 Task: Find connections with filter location Vinhedo with filter topic #Indiawith filter profile language French with filter current company Safexpress Private Limited with filter school Vikram University with filter industry Banking with filter service category Labor and Employment Law with filter keywords title Administrative Analyst
Action: Mouse moved to (593, 106)
Screenshot: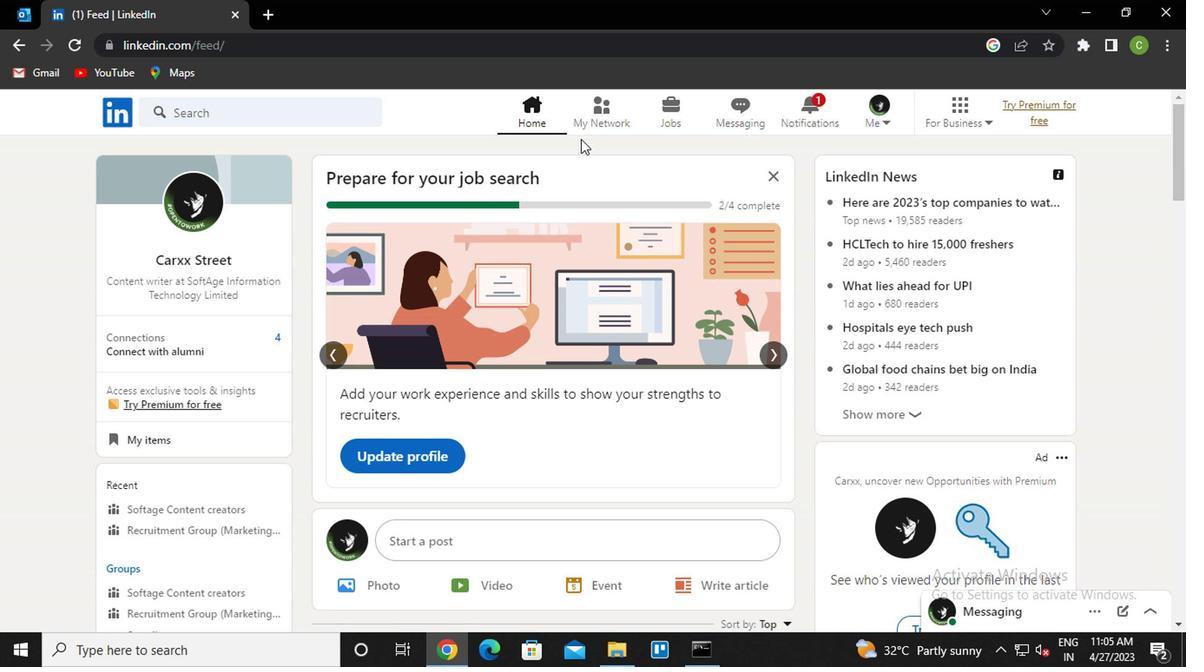 
Action: Mouse pressed left at (593, 106)
Screenshot: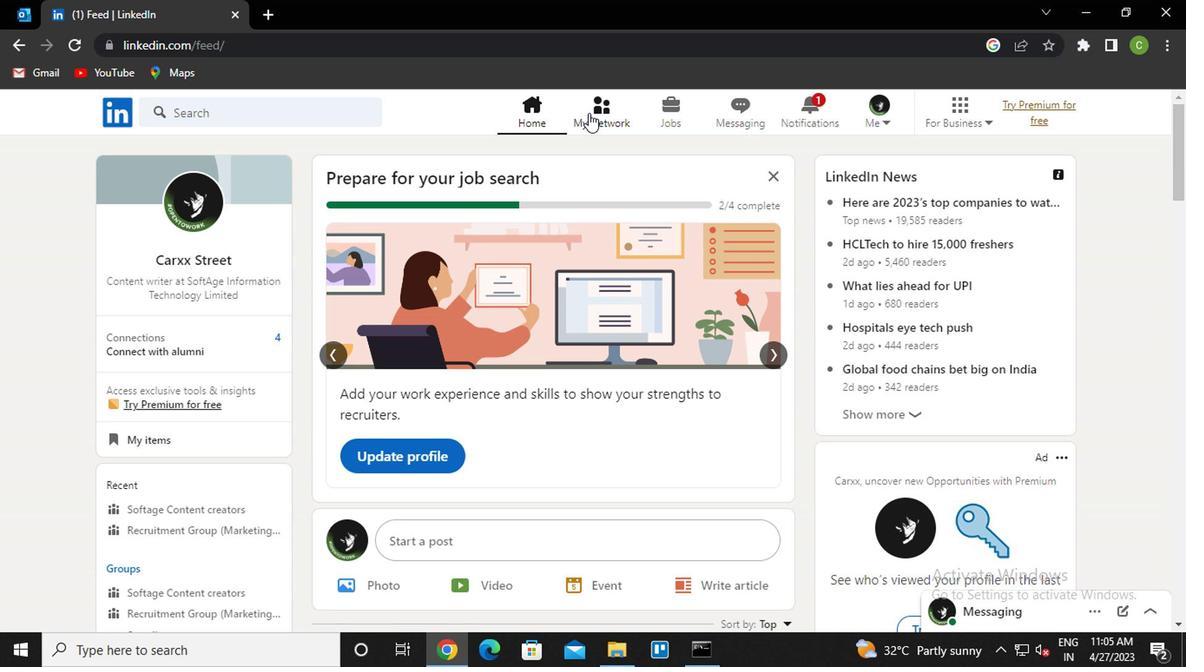
Action: Mouse moved to (284, 227)
Screenshot: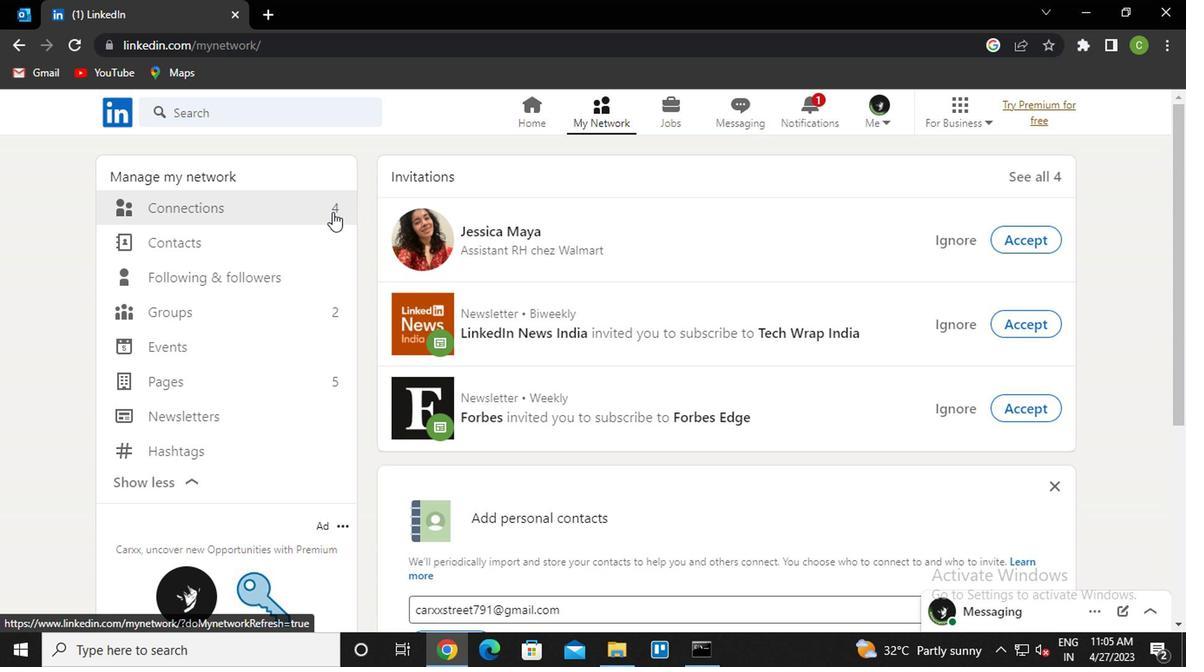 
Action: Mouse pressed left at (284, 227)
Screenshot: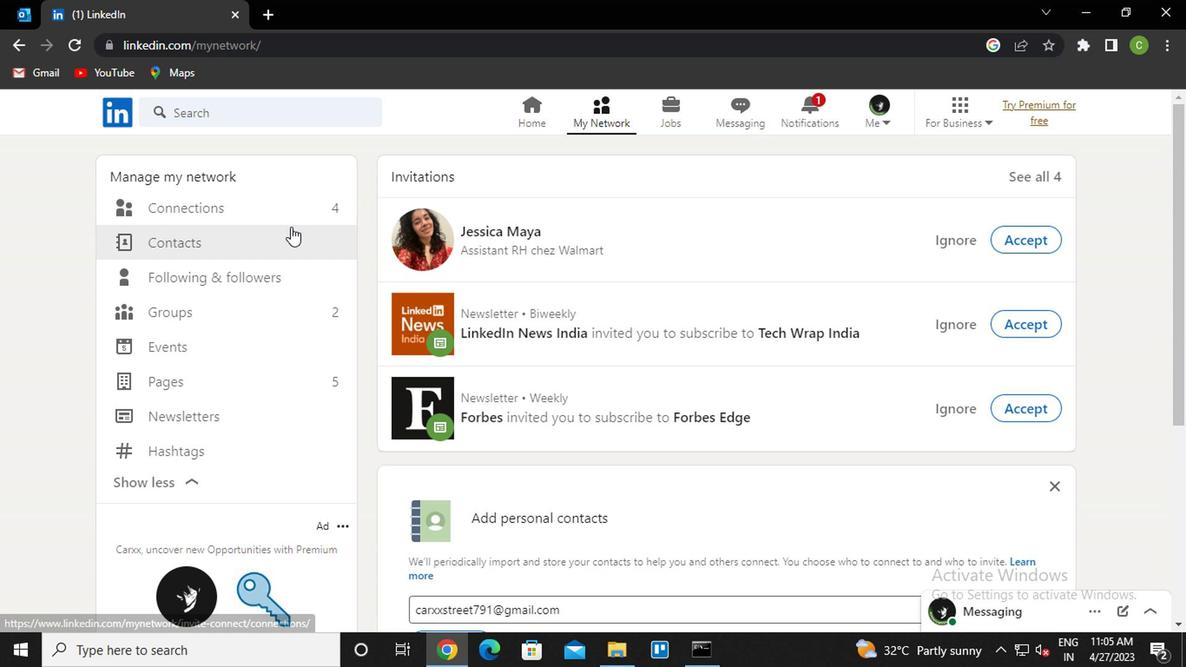 
Action: Mouse moved to (286, 220)
Screenshot: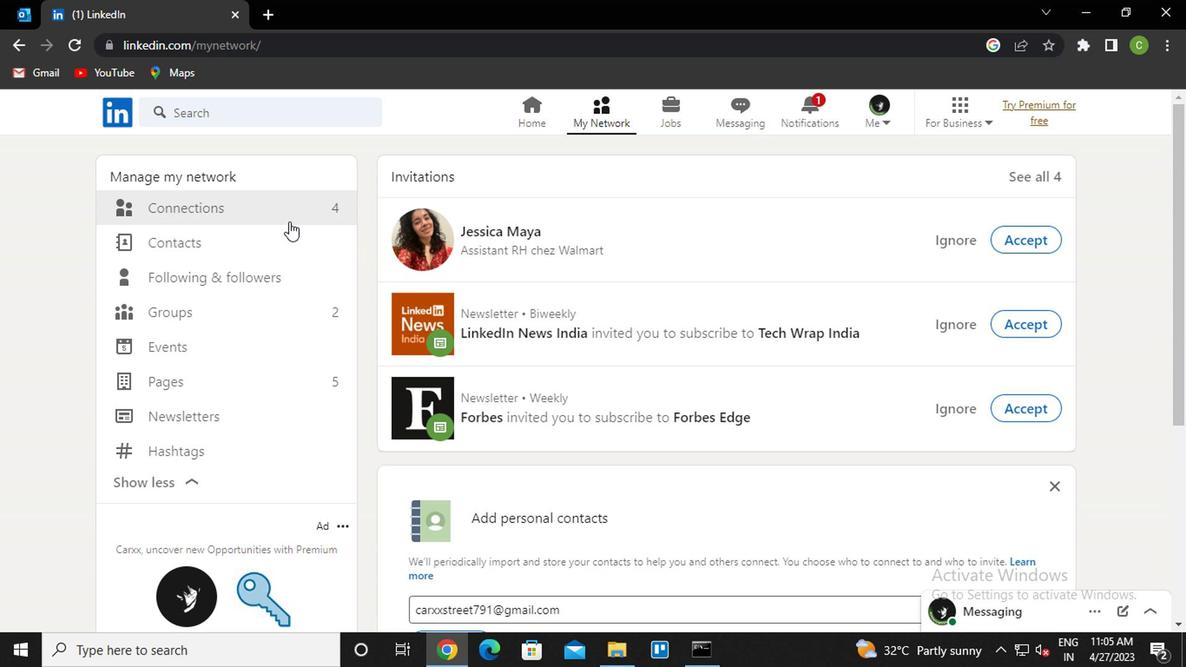 
Action: Mouse pressed left at (286, 220)
Screenshot: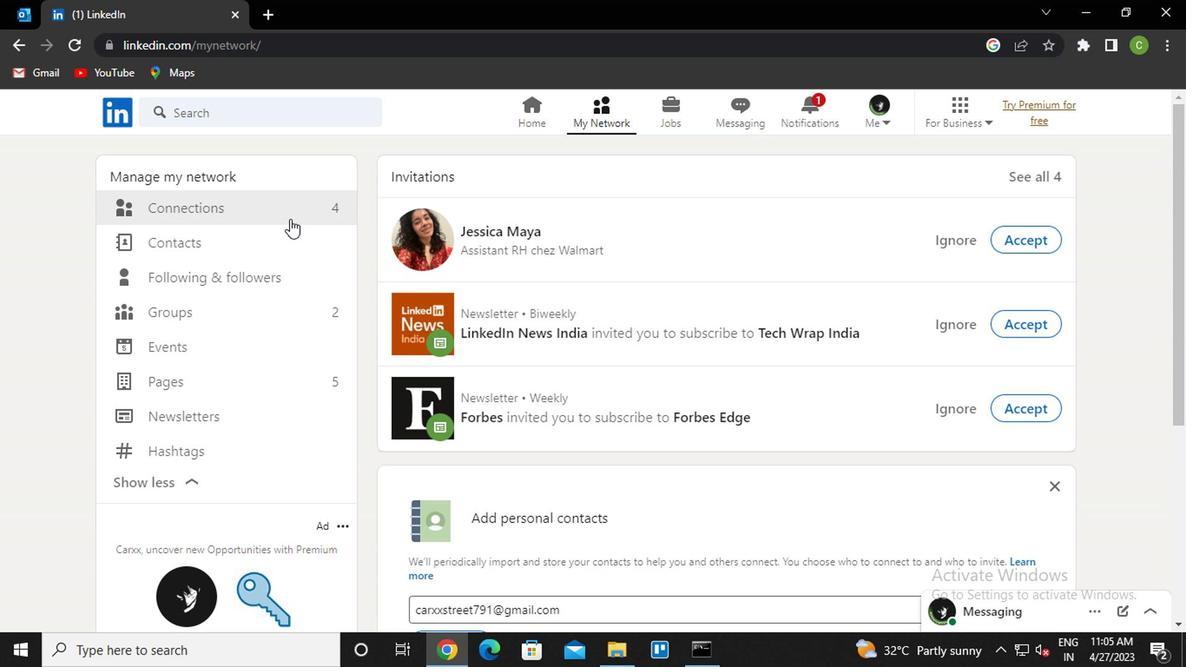
Action: Mouse pressed left at (286, 220)
Screenshot: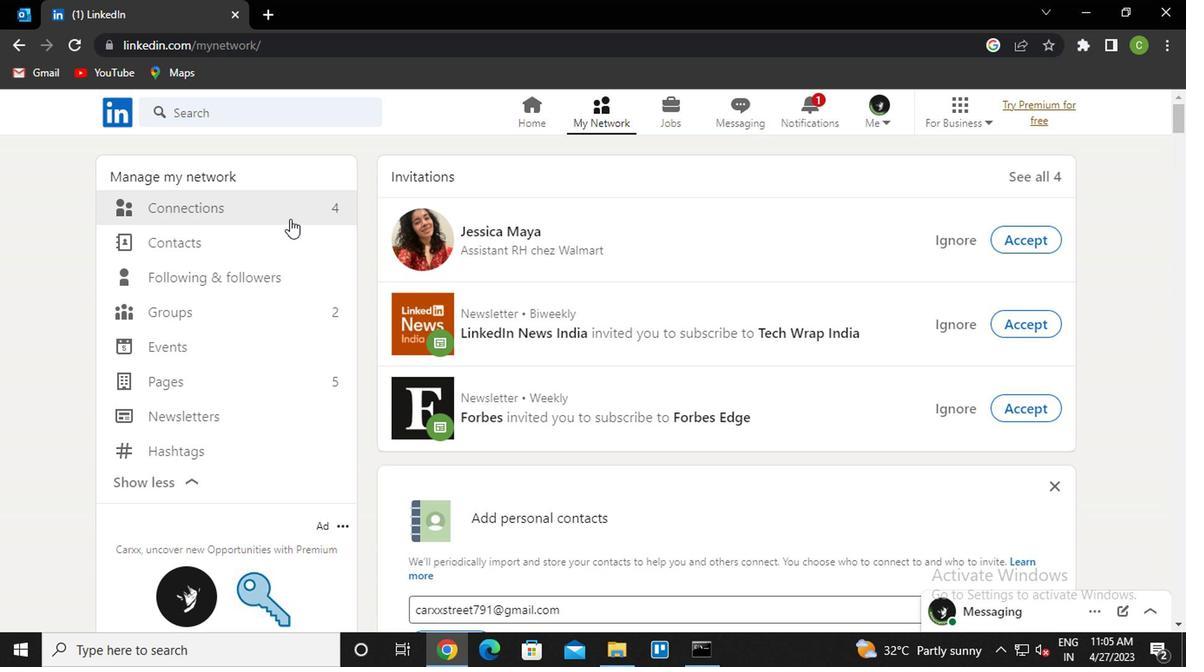
Action: Mouse moved to (281, 216)
Screenshot: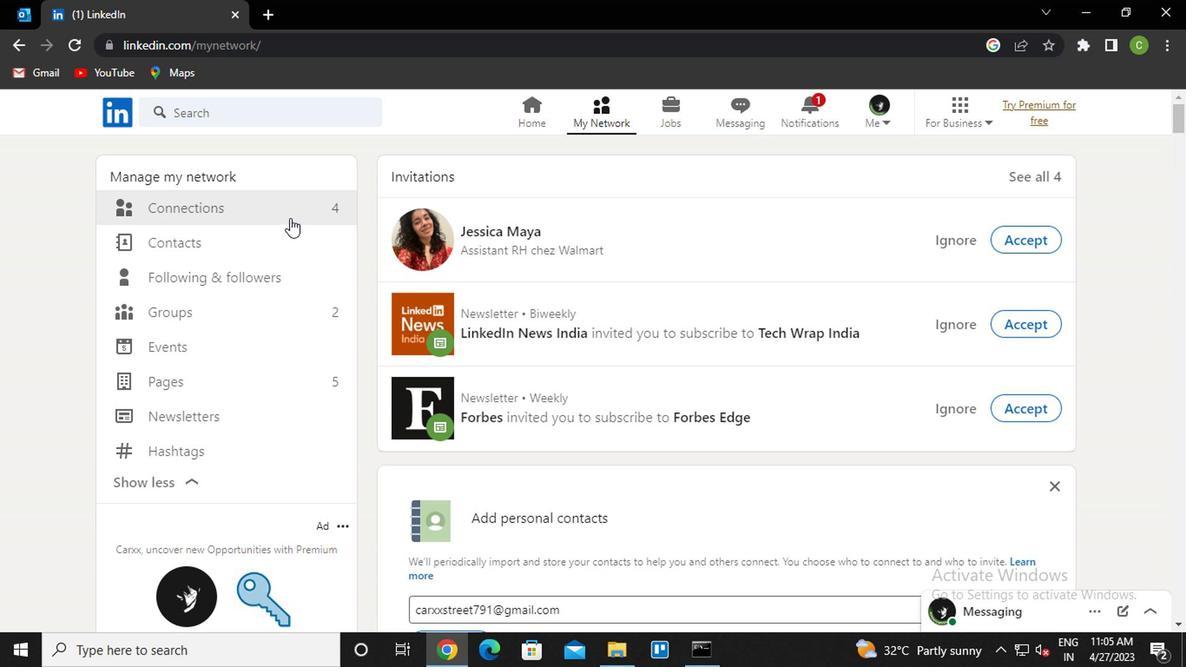 
Action: Mouse pressed left at (281, 216)
Screenshot: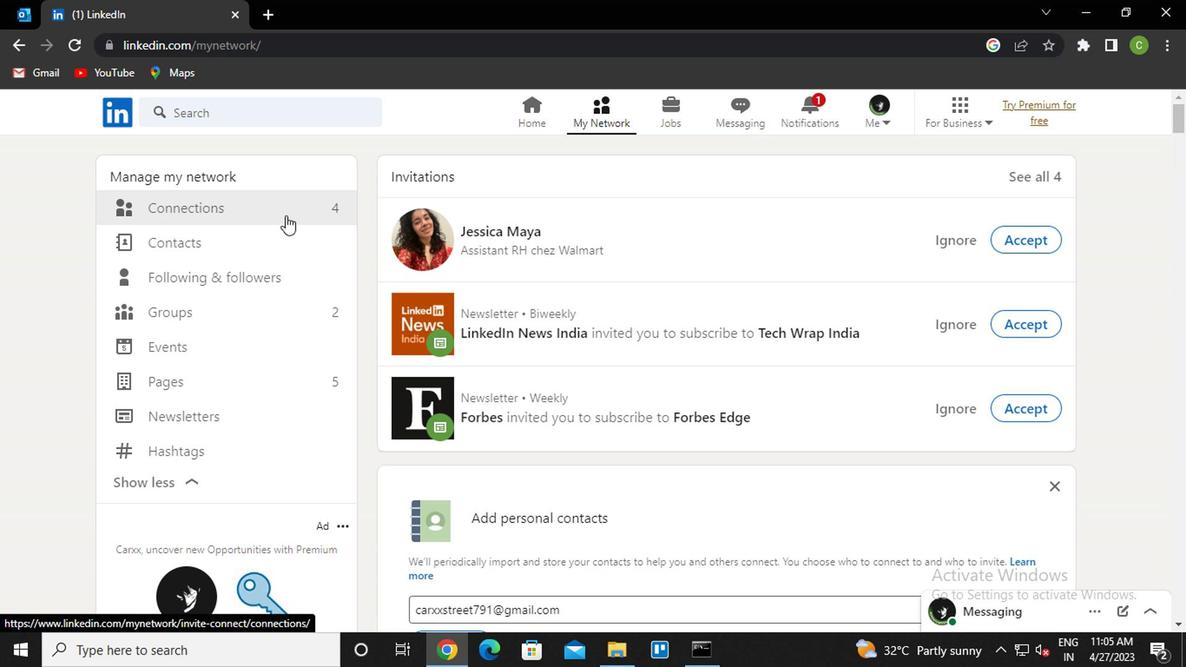 
Action: Mouse moved to (740, 210)
Screenshot: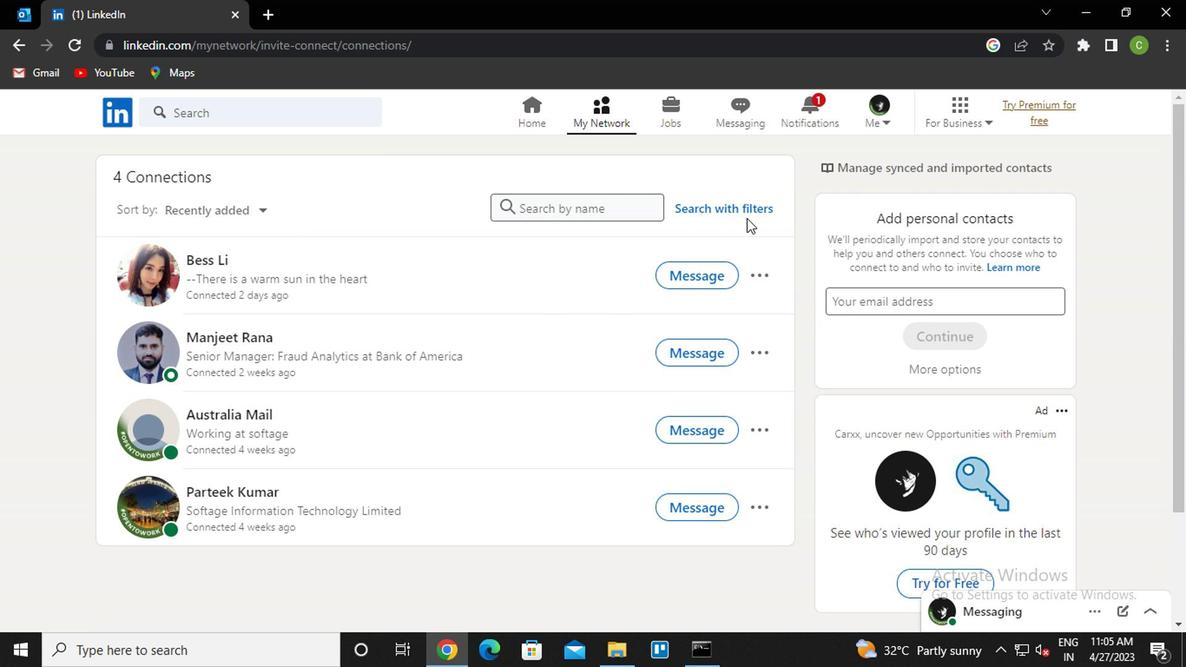 
Action: Mouse pressed left at (740, 210)
Screenshot: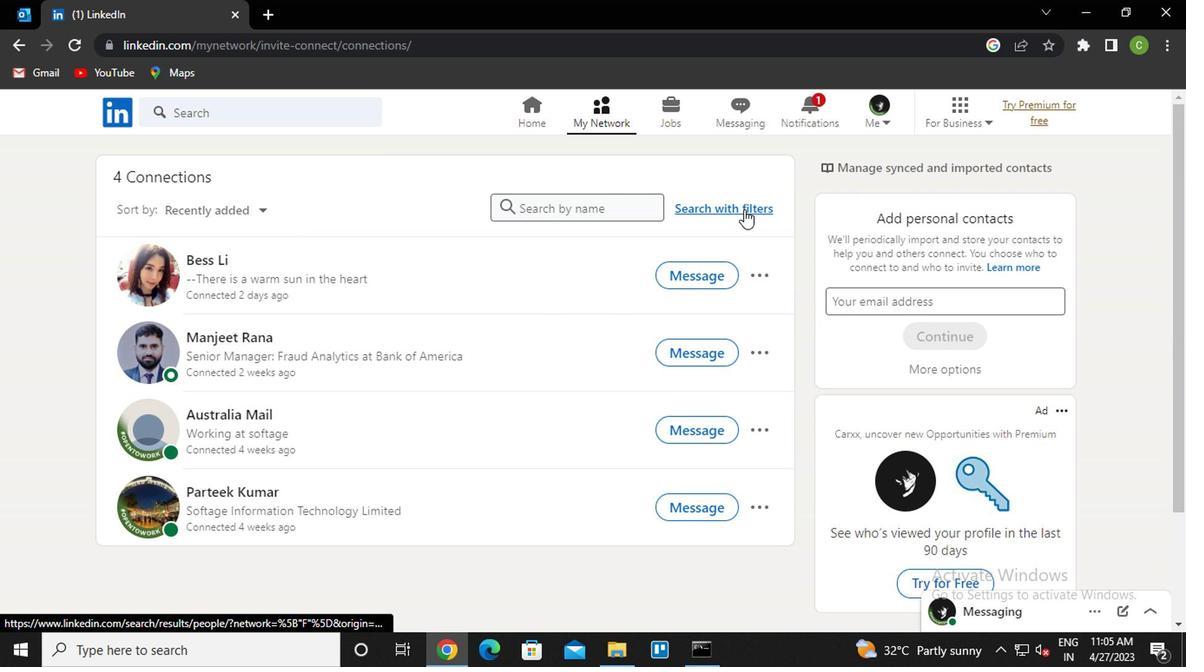 
Action: Mouse moved to (652, 164)
Screenshot: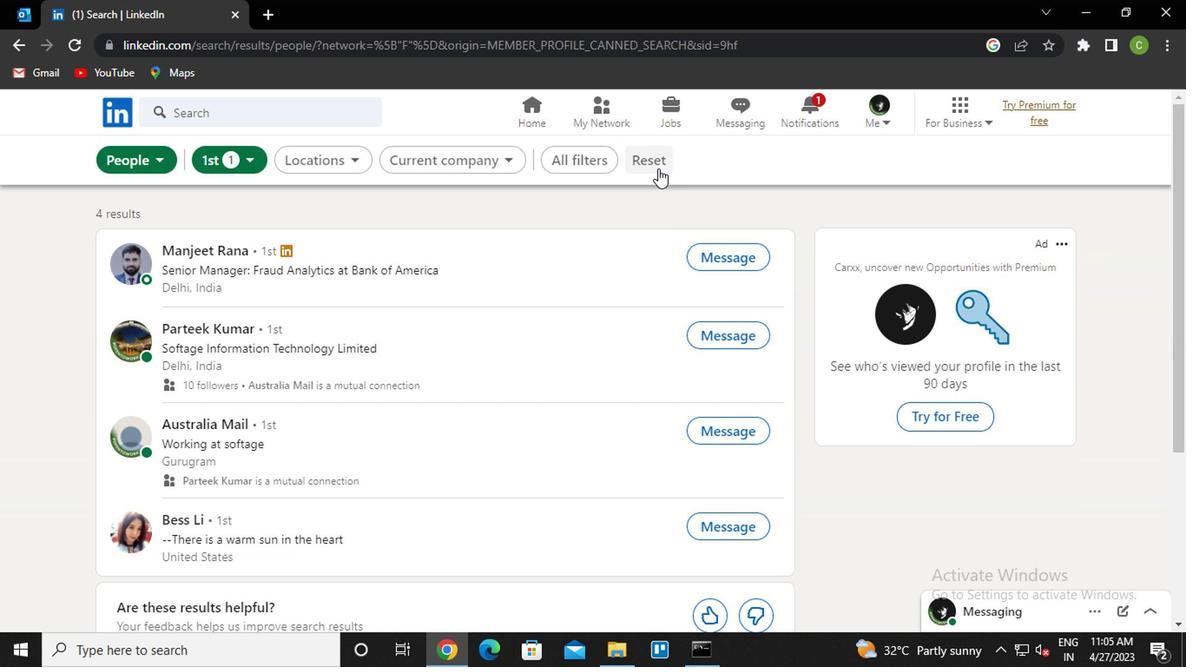 
Action: Mouse pressed left at (652, 164)
Screenshot: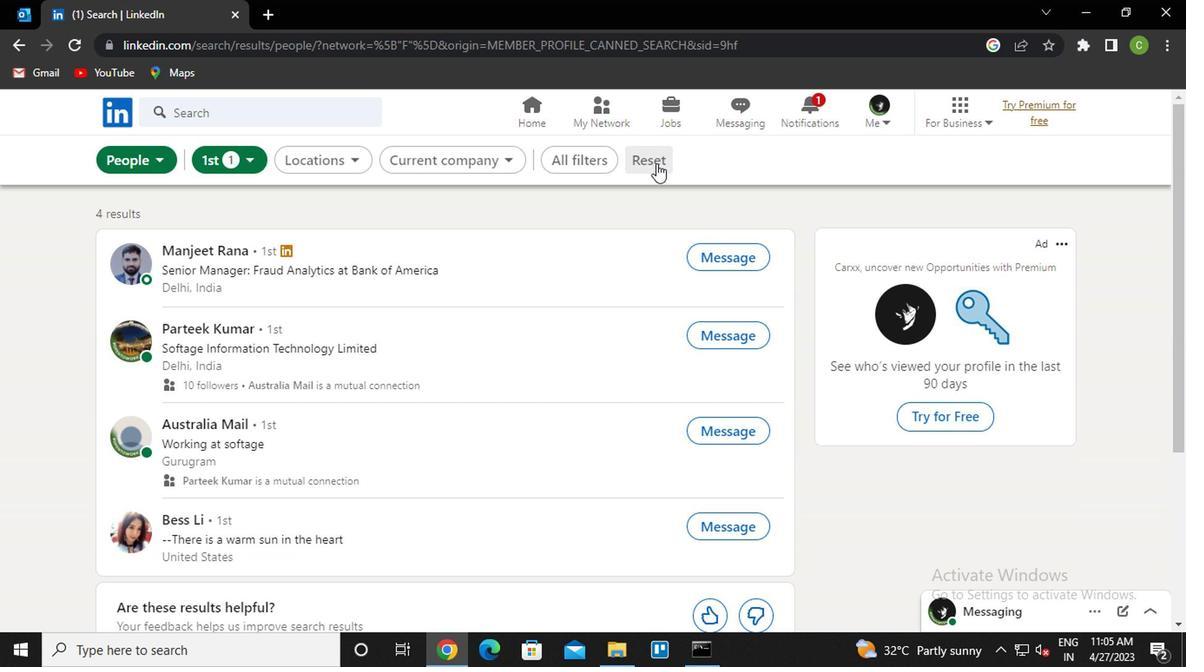 
Action: Mouse moved to (622, 164)
Screenshot: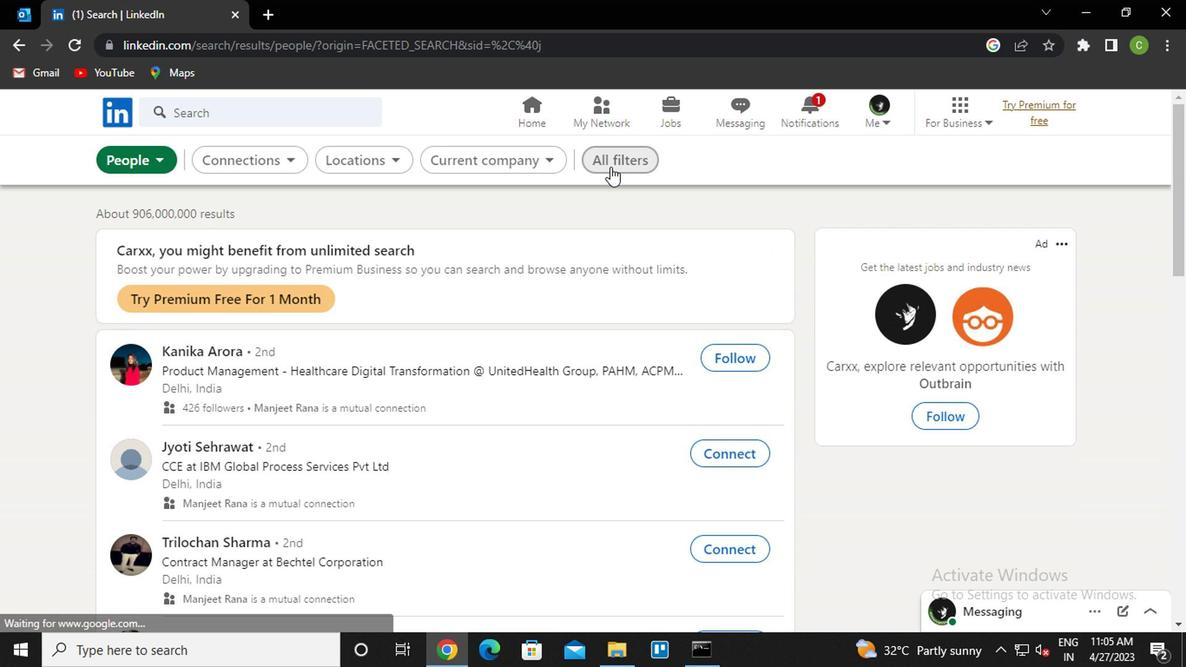 
Action: Mouse pressed left at (622, 164)
Screenshot: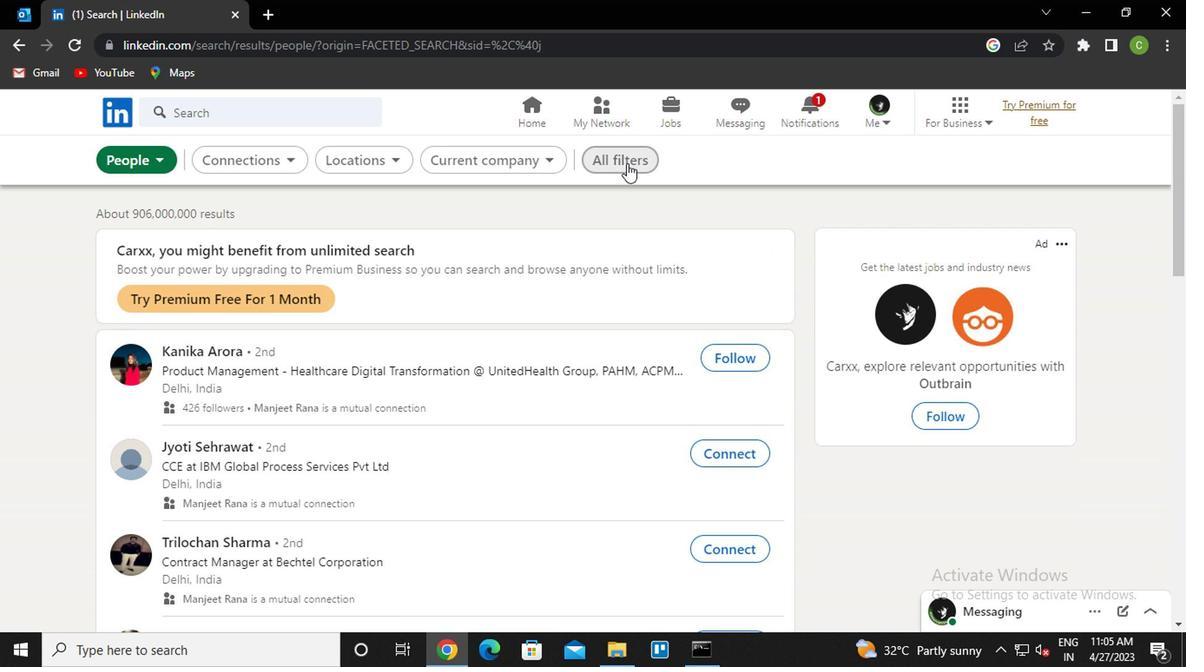 
Action: Mouse moved to (944, 393)
Screenshot: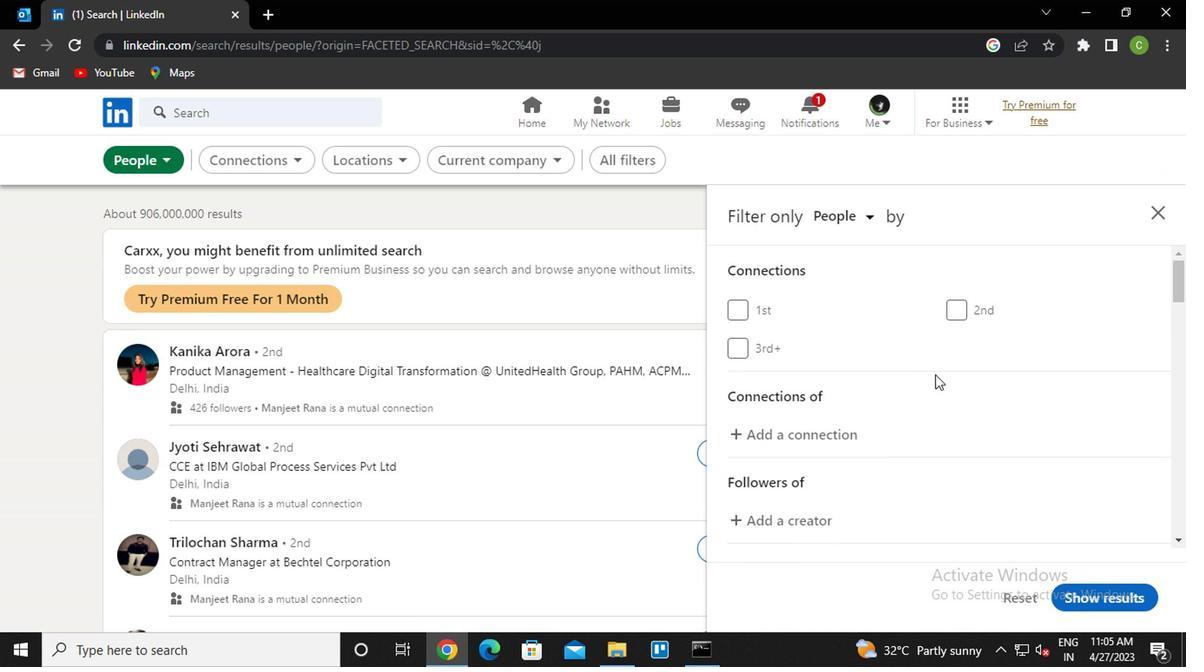 
Action: Mouse scrolled (944, 392) with delta (0, -1)
Screenshot: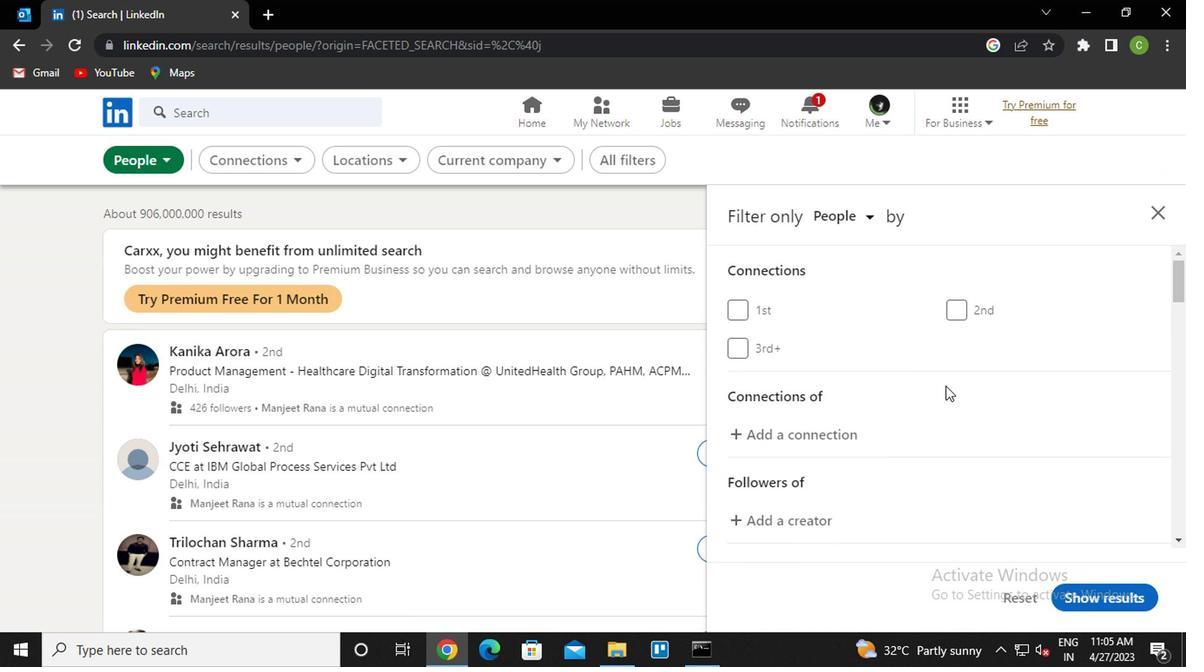 
Action: Mouse moved to (944, 396)
Screenshot: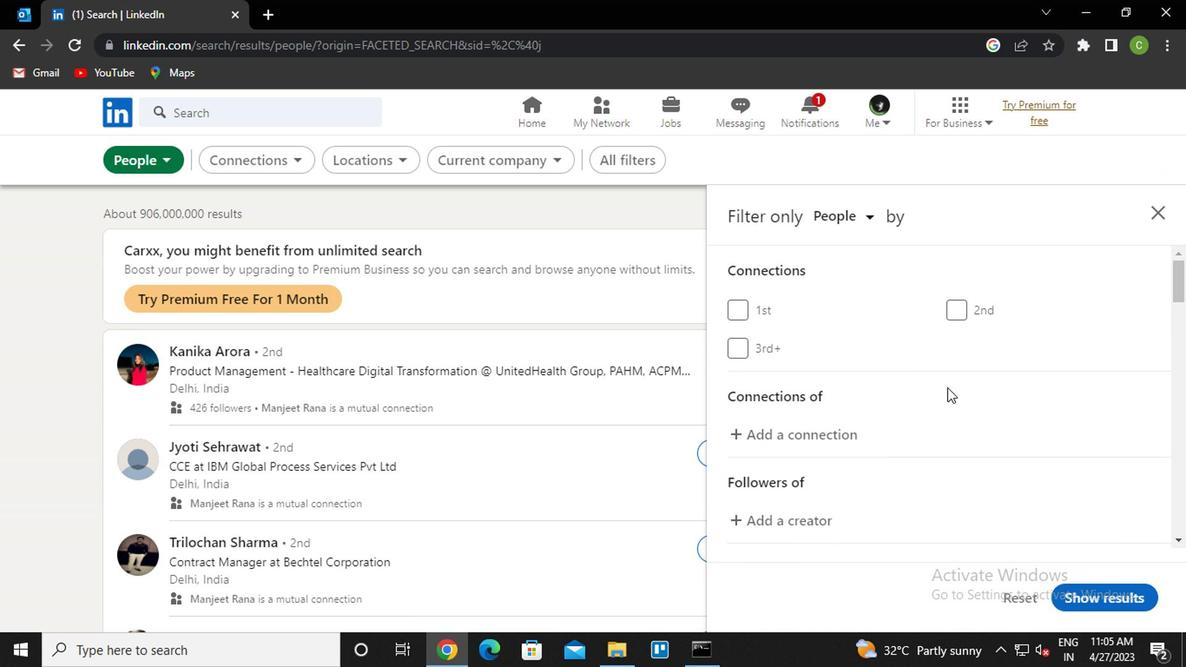 
Action: Mouse scrolled (944, 396) with delta (0, 0)
Screenshot: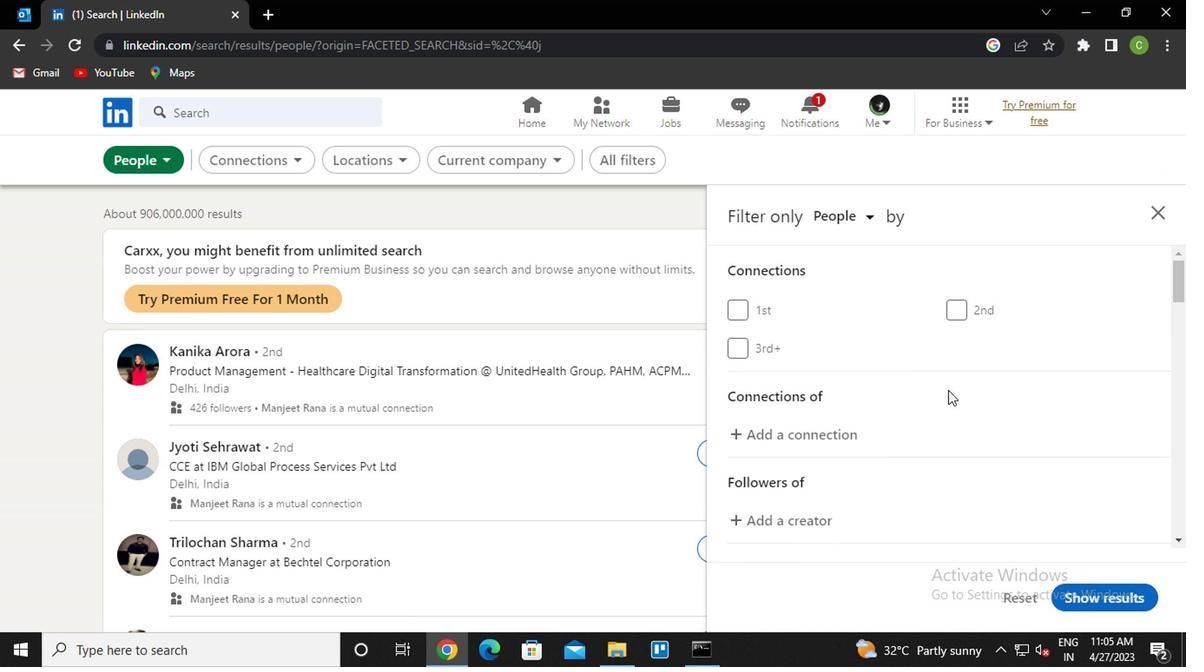 
Action: Mouse scrolled (944, 396) with delta (0, 0)
Screenshot: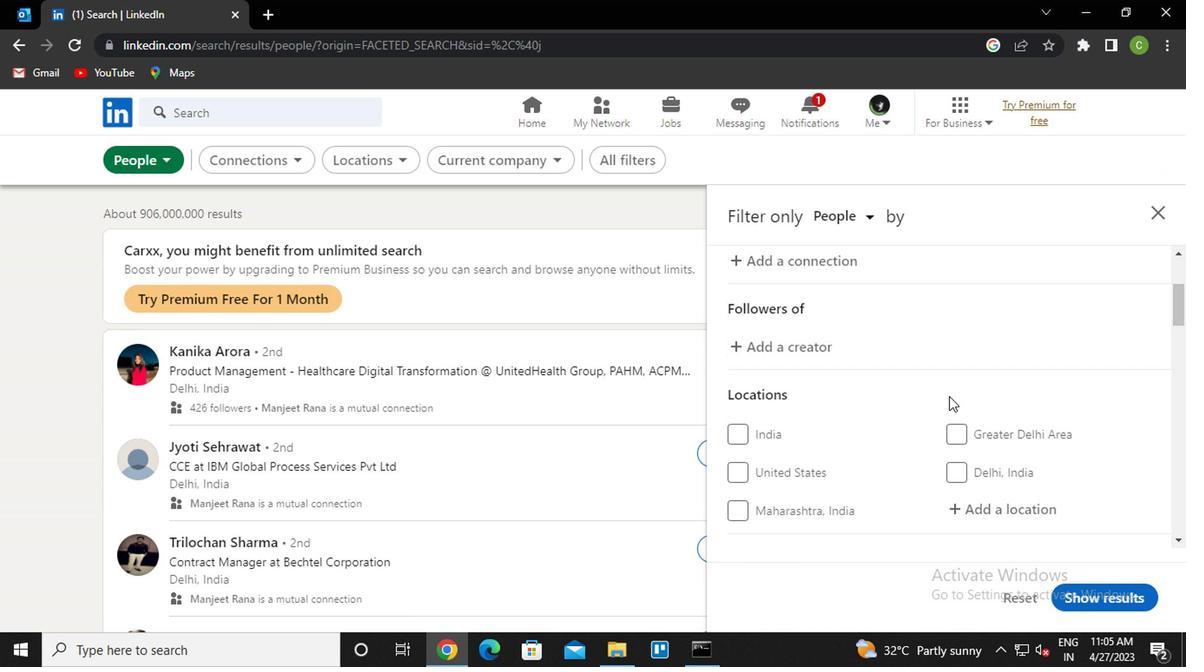 
Action: Mouse moved to (1018, 432)
Screenshot: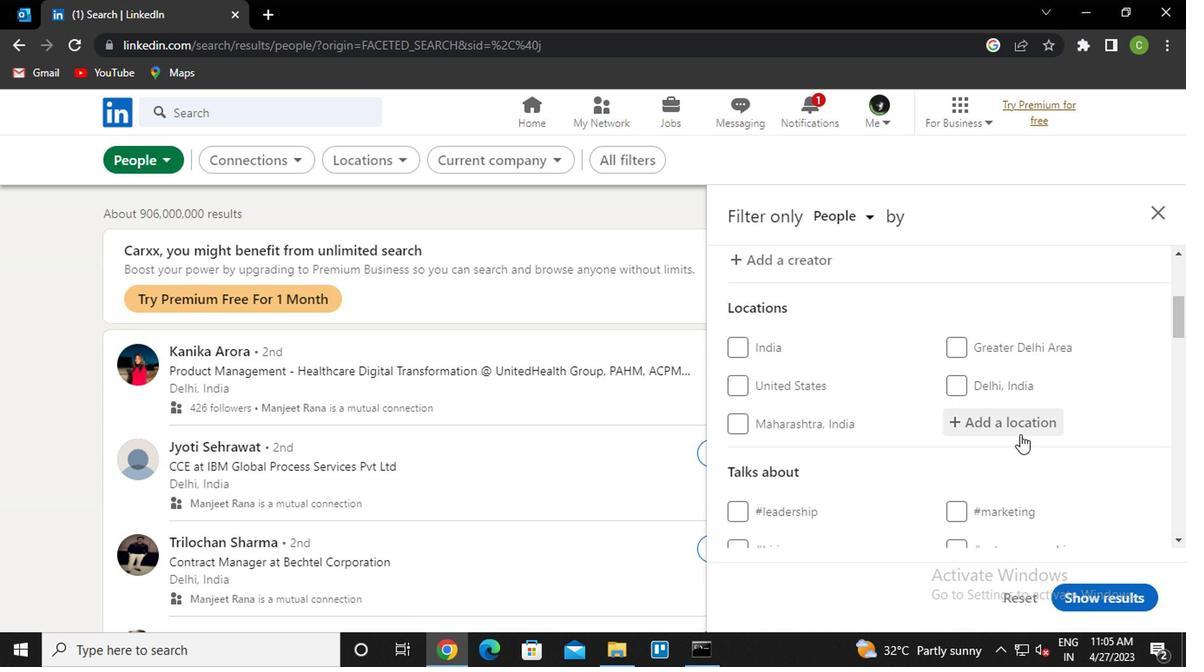 
Action: Mouse pressed left at (1018, 432)
Screenshot: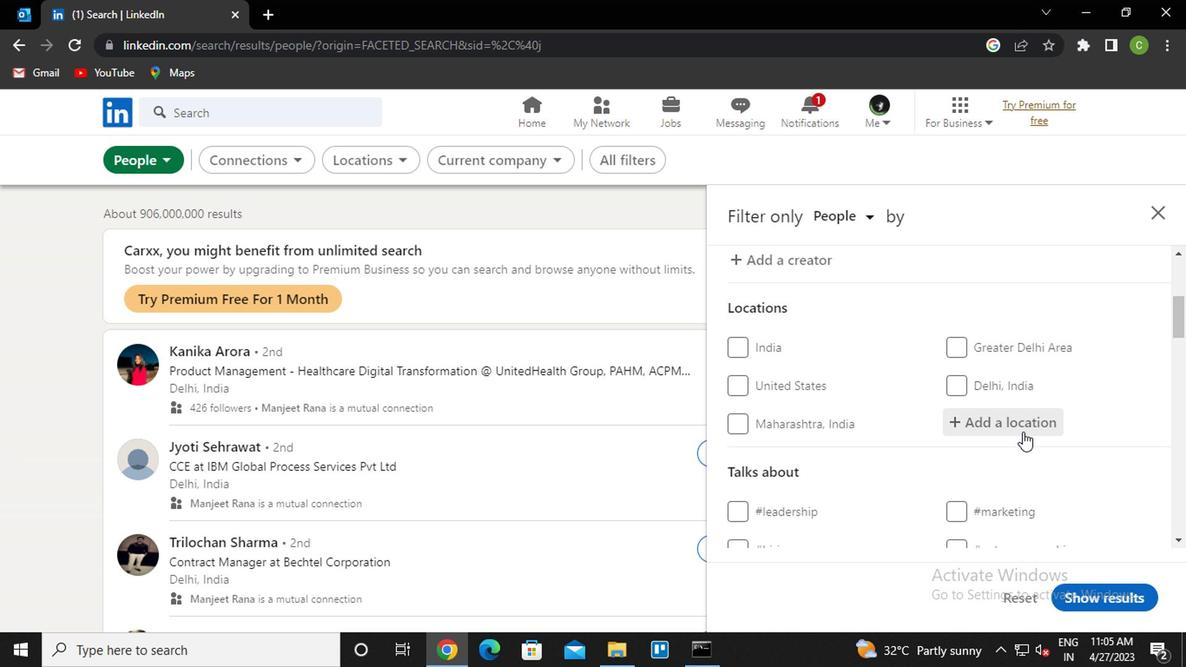 
Action: Key pressed <Key.caps_lock>v<Key.caps_lock>inhedo<Key.down><Key.enter>
Screenshot: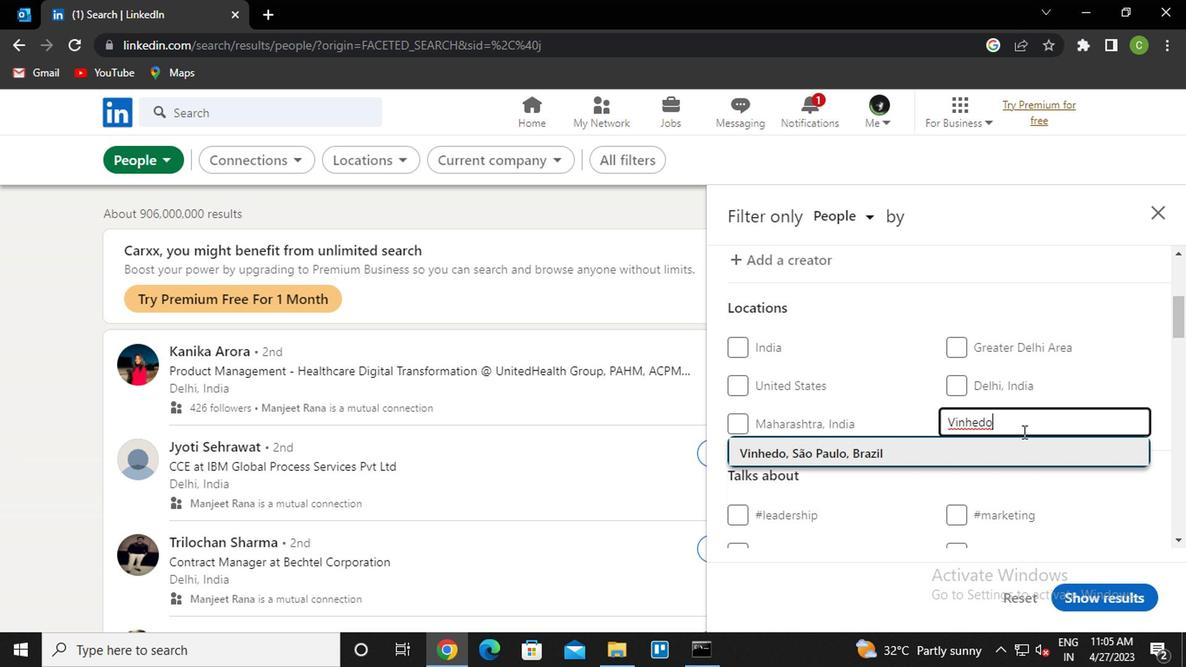 
Action: Mouse moved to (1026, 426)
Screenshot: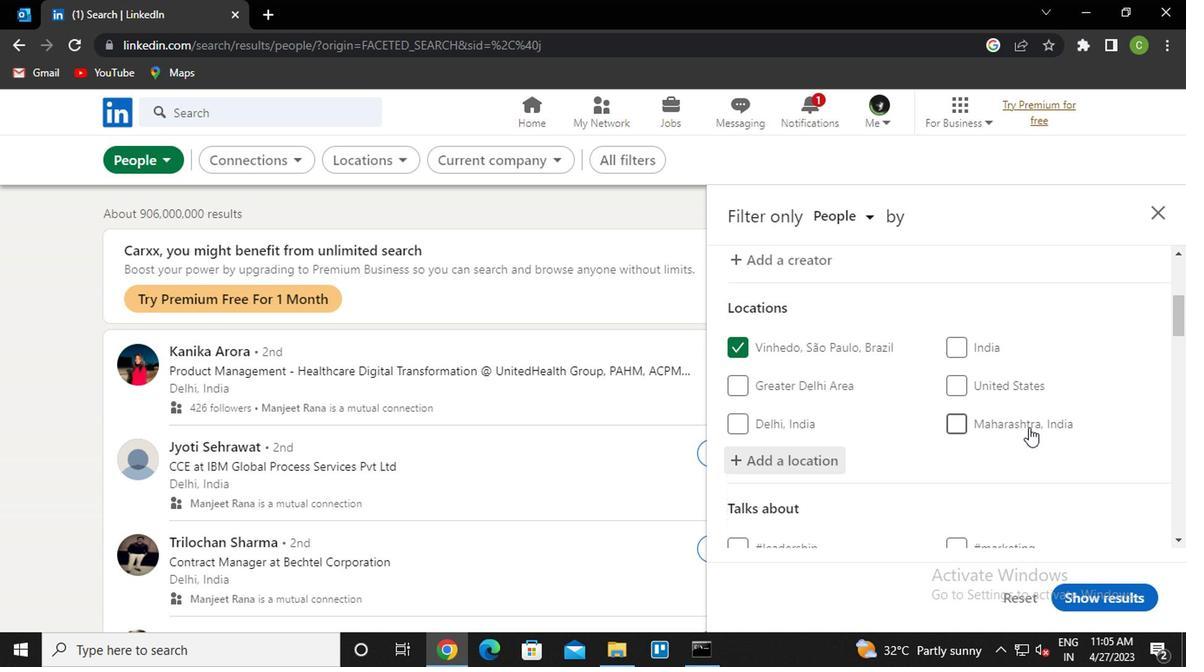 
Action: Mouse scrolled (1026, 426) with delta (0, 0)
Screenshot: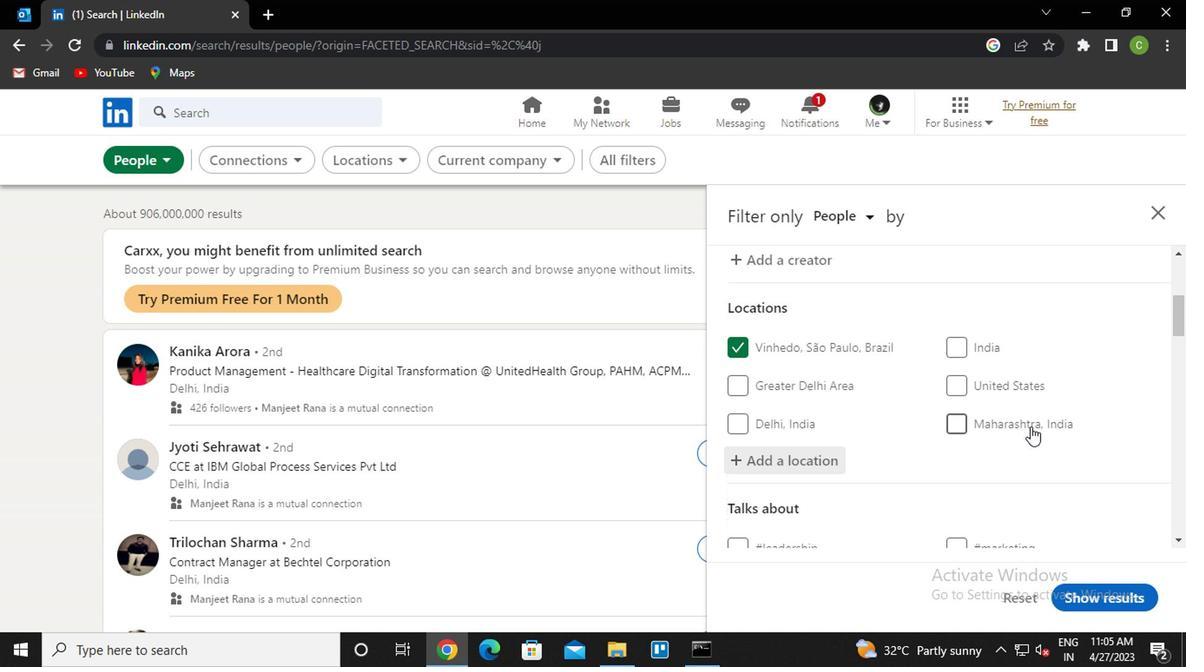 
Action: Mouse scrolled (1026, 426) with delta (0, 0)
Screenshot: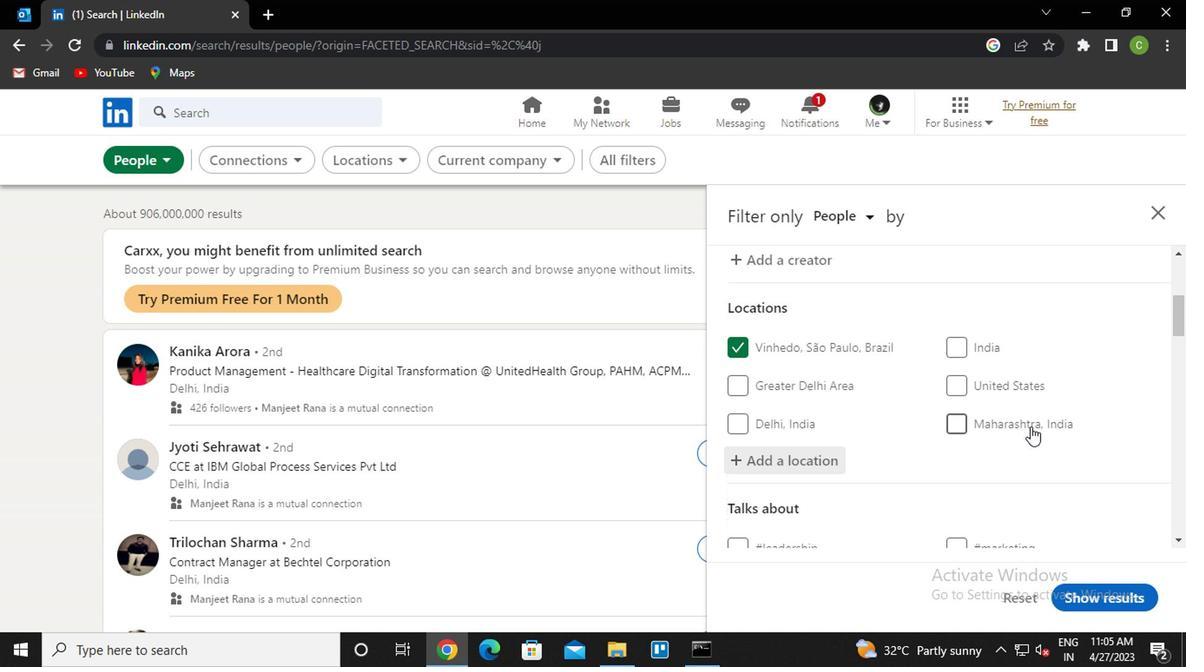
Action: Mouse moved to (1016, 449)
Screenshot: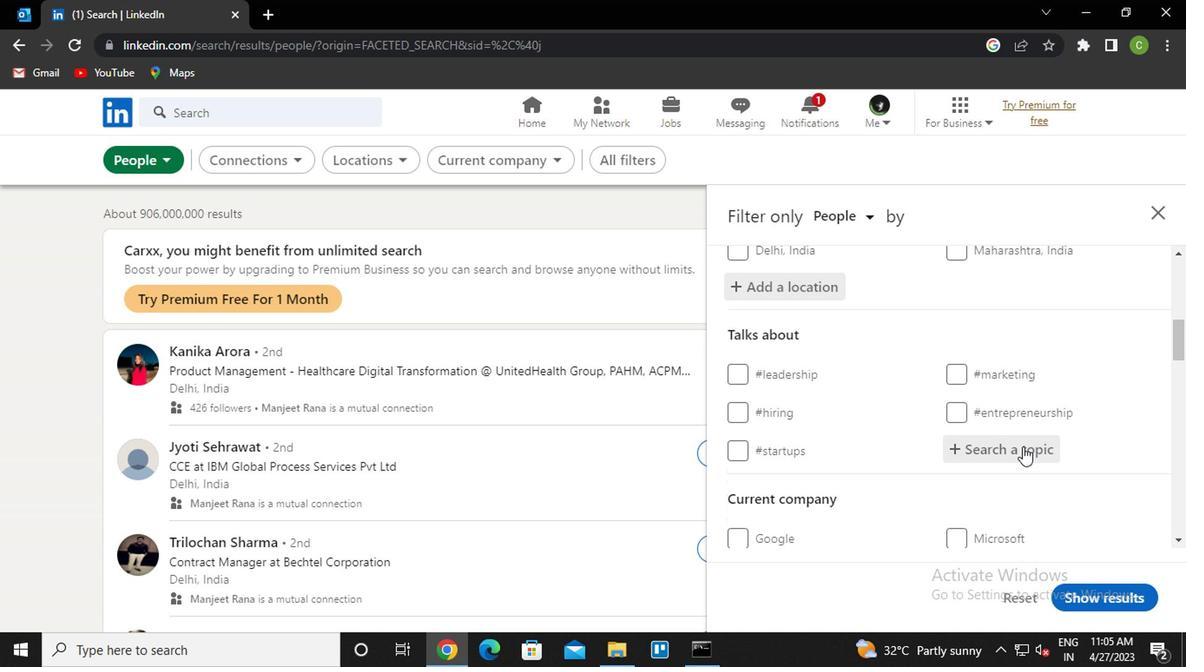 
Action: Mouse pressed left at (1016, 449)
Screenshot: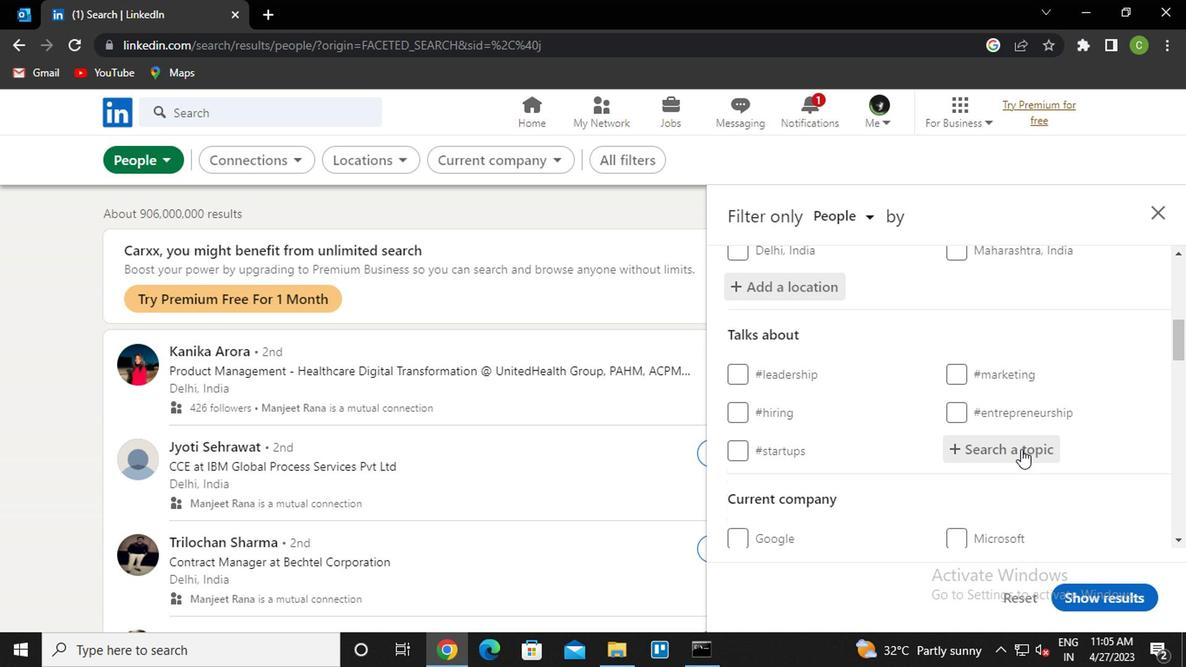 
Action: Key pressed <Key.caps_lock>i<Key.caps_lock>ndia<Key.down><Key.enter>
Screenshot: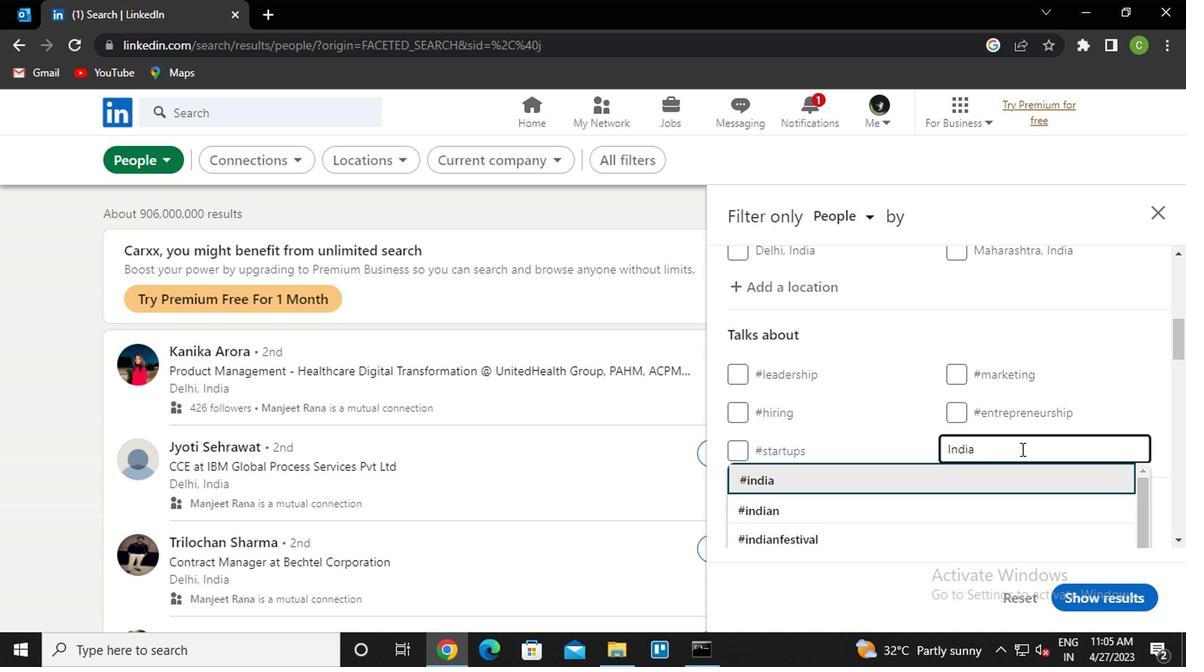 
Action: Mouse scrolled (1016, 448) with delta (0, -1)
Screenshot: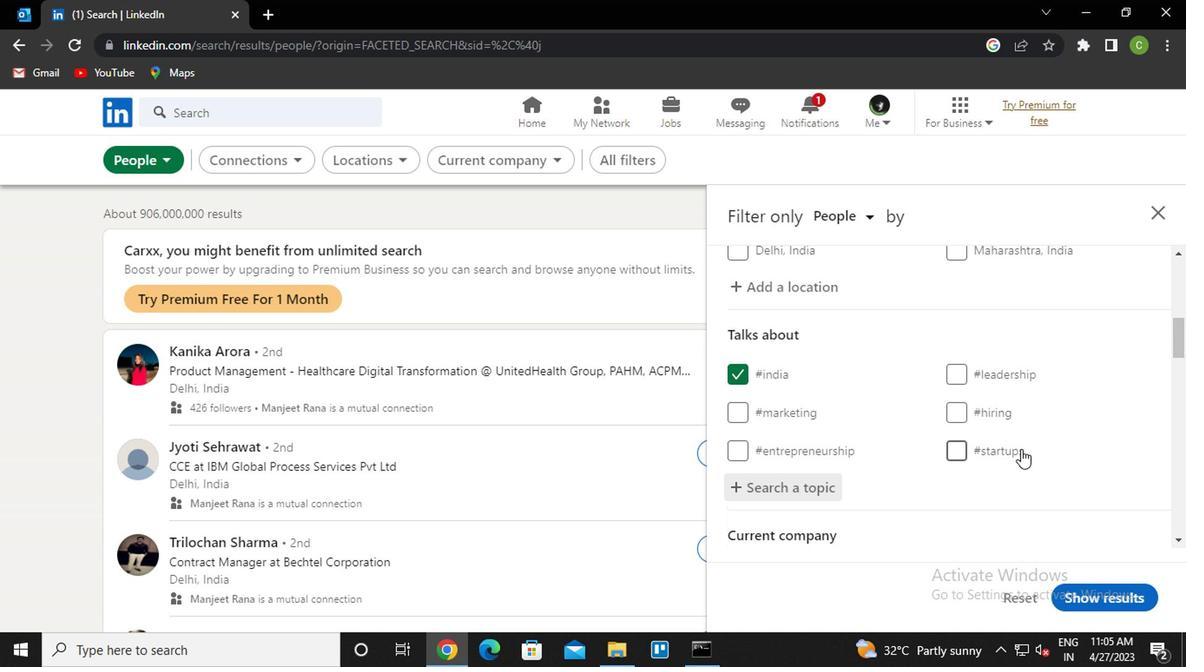 
Action: Mouse scrolled (1016, 448) with delta (0, -1)
Screenshot: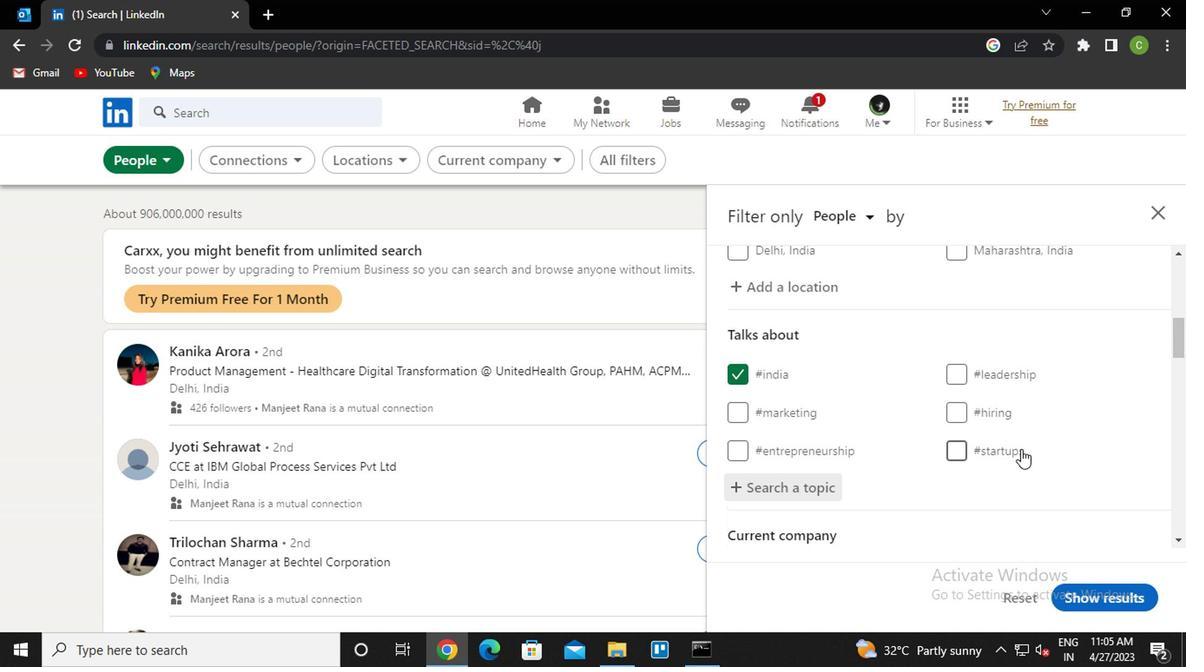 
Action: Mouse scrolled (1016, 448) with delta (0, -1)
Screenshot: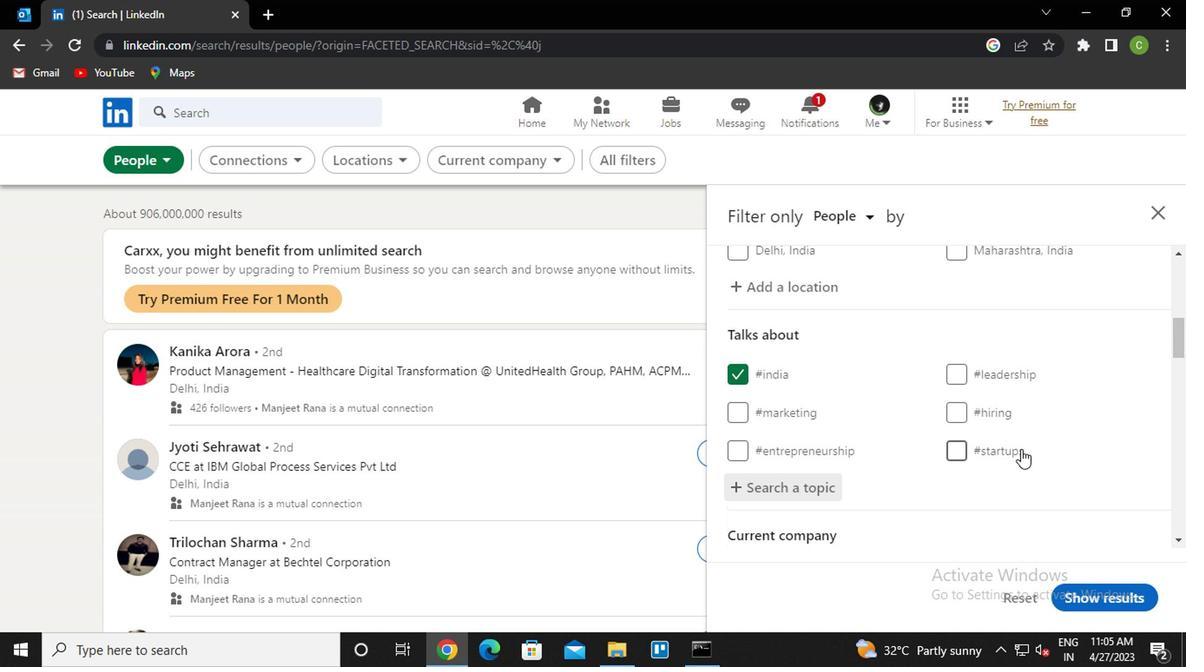 
Action: Mouse moved to (1034, 399)
Screenshot: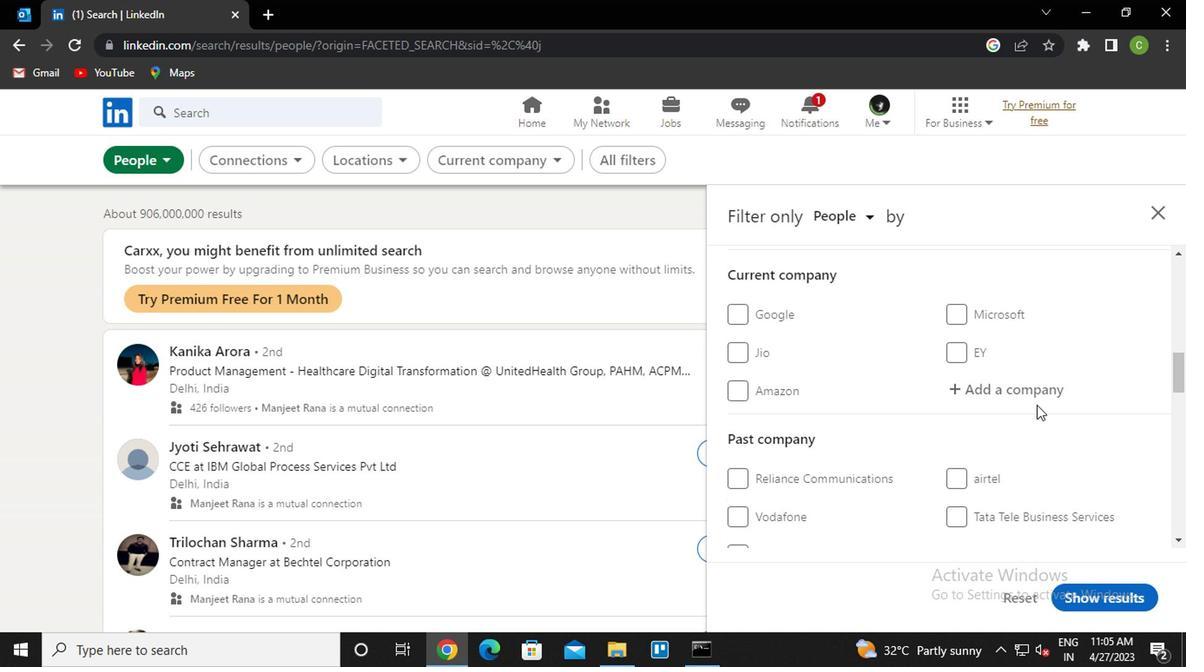 
Action: Mouse pressed left at (1034, 399)
Screenshot: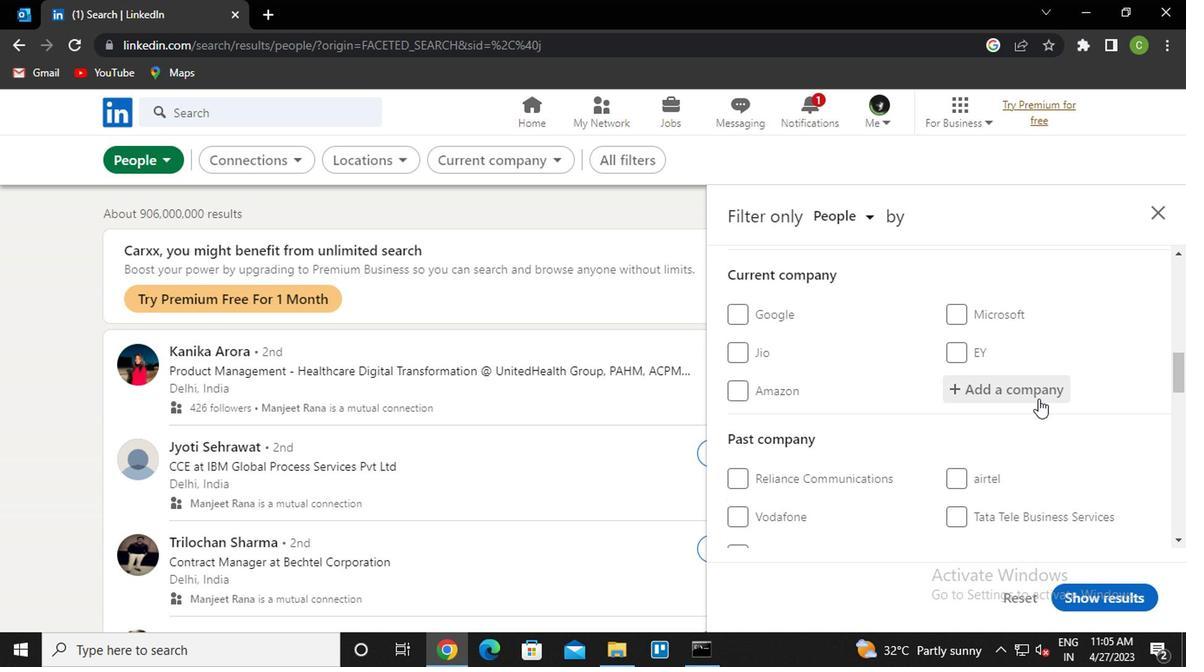 
Action: Key pressed <Key.caps_lock>s<Key.caps_lock>afeexpress<Key.left><Key.right><Key.right><Key.right><Key.right><Key.backspace><Key.down><Key.enter>
Screenshot: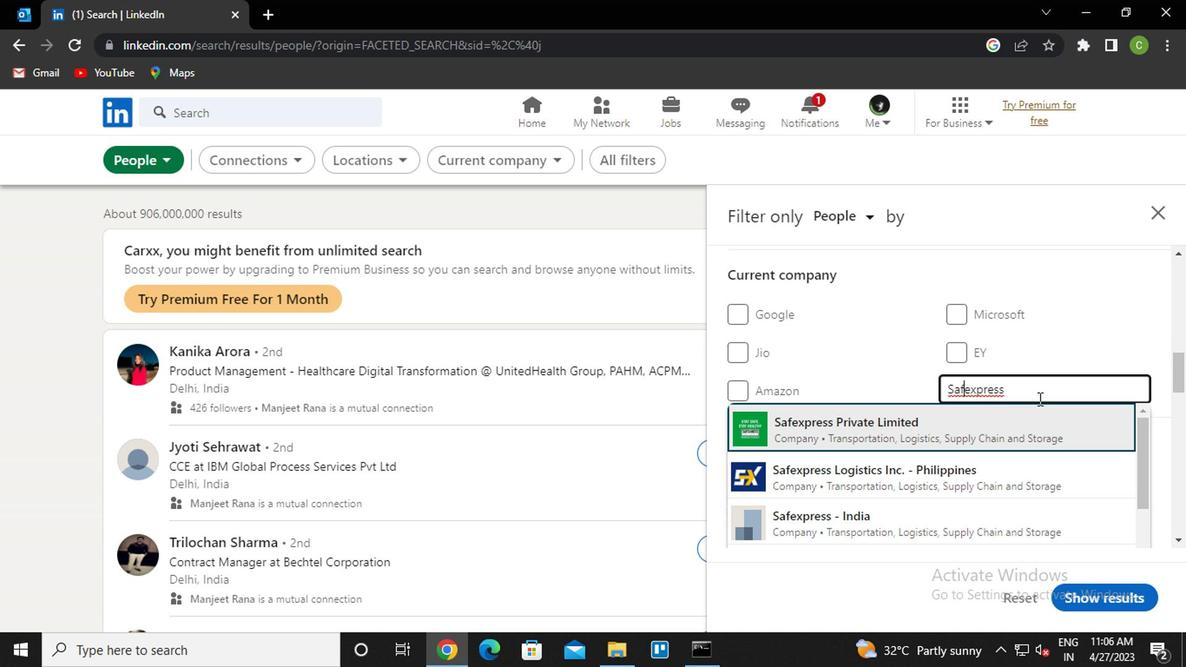 
Action: Mouse scrolled (1034, 398) with delta (0, 0)
Screenshot: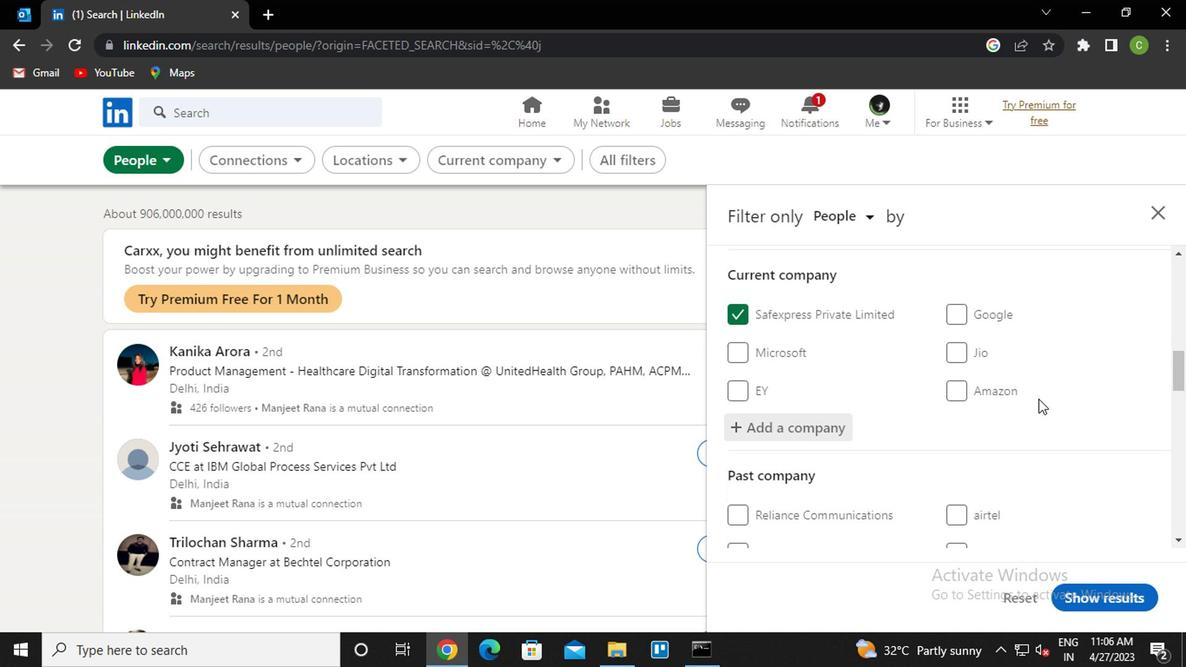 
Action: Mouse scrolled (1034, 398) with delta (0, 0)
Screenshot: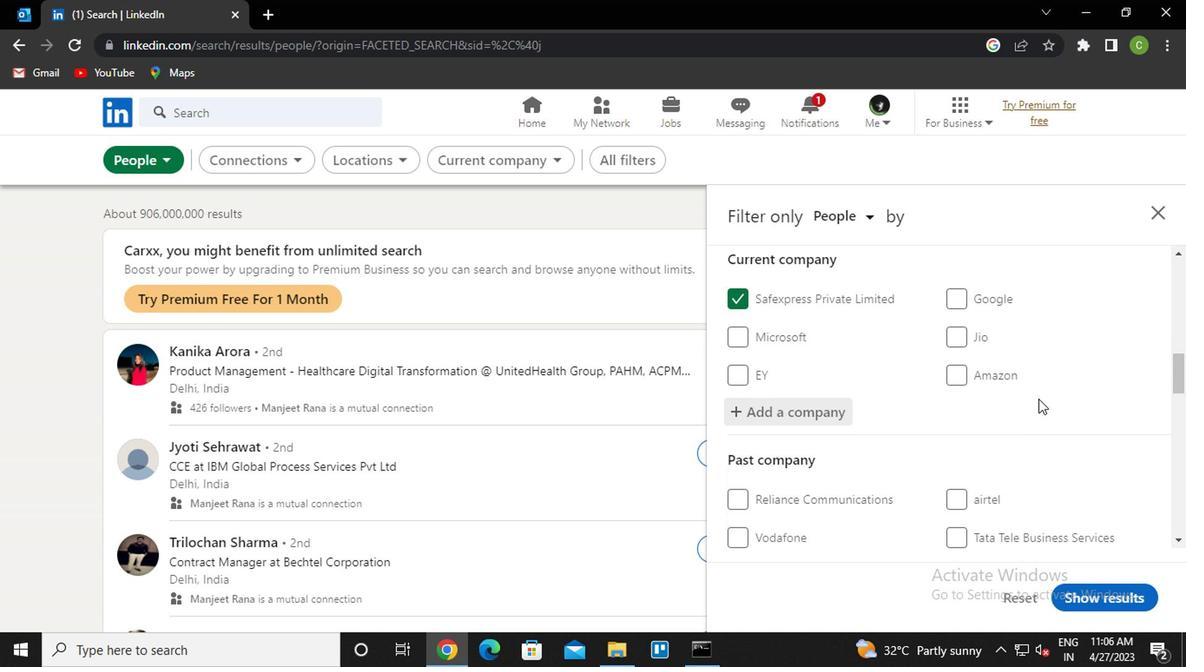 
Action: Mouse scrolled (1034, 398) with delta (0, 0)
Screenshot: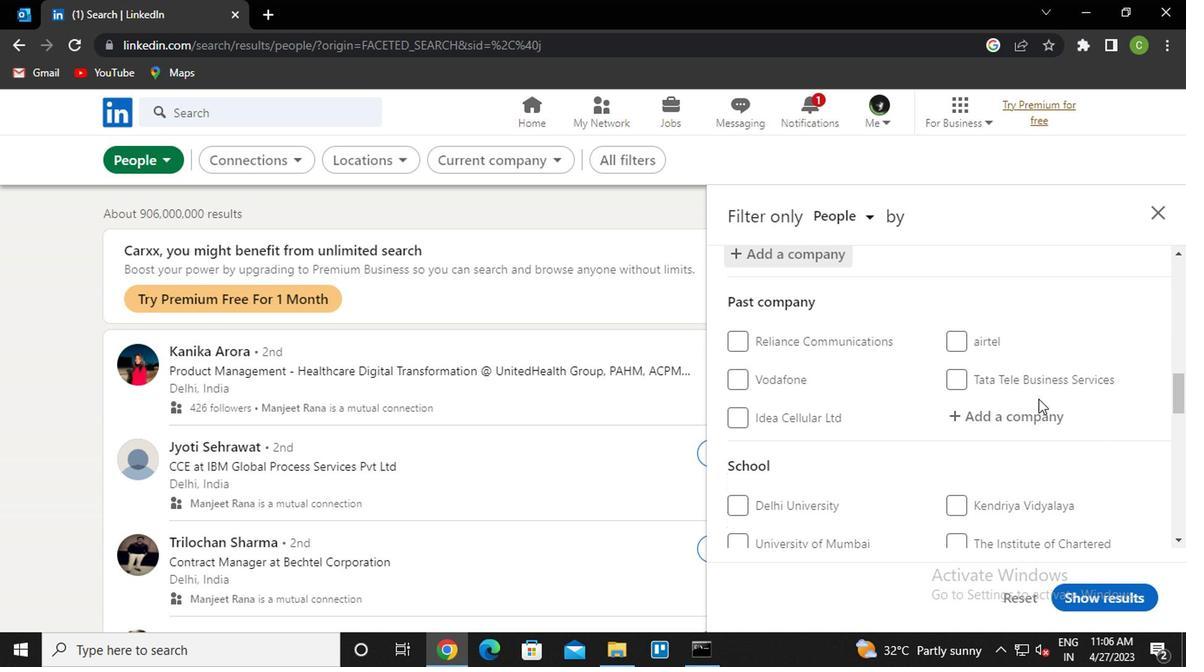 
Action: Mouse scrolled (1034, 398) with delta (0, 0)
Screenshot: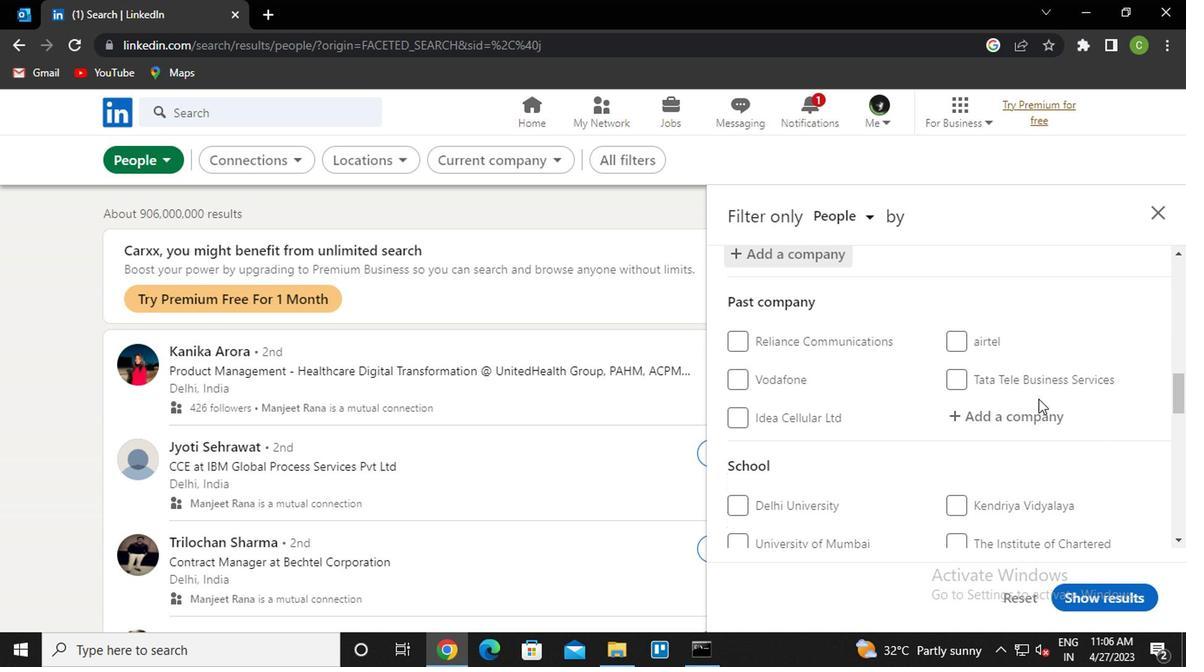 
Action: Mouse moved to (1018, 429)
Screenshot: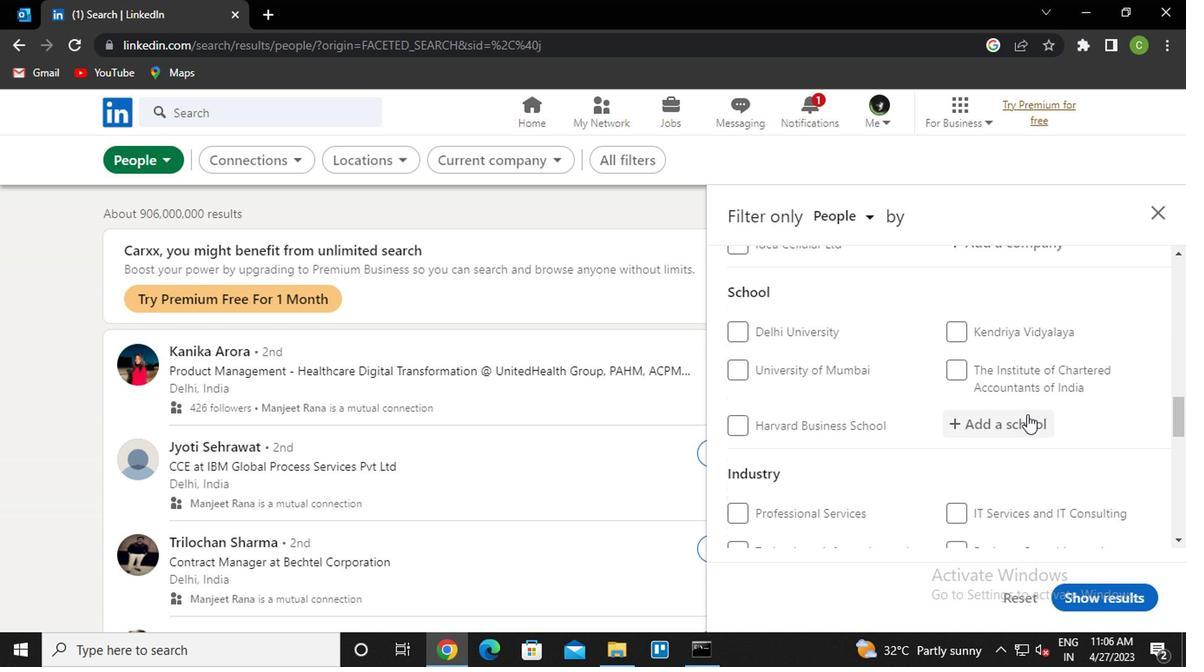 
Action: Mouse pressed left at (1018, 429)
Screenshot: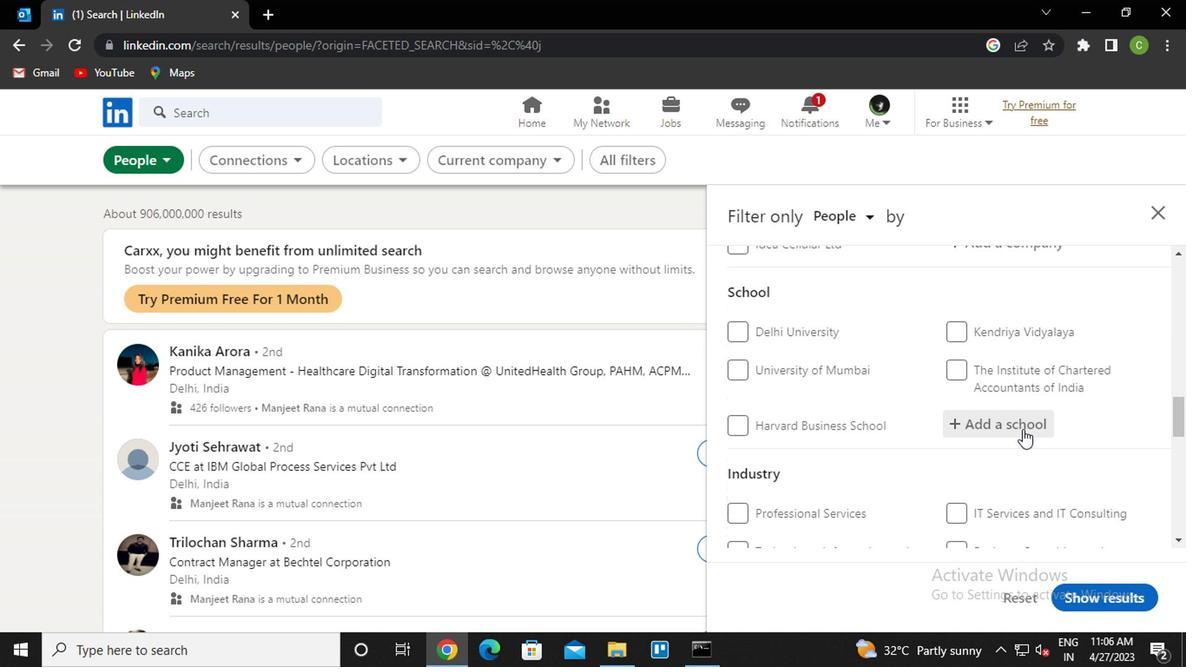 
Action: Key pressed <Key.caps_lock>ctrl+V<Key.caps_lock>ikram<Key.space><Key.down><Key.enter>
Screenshot: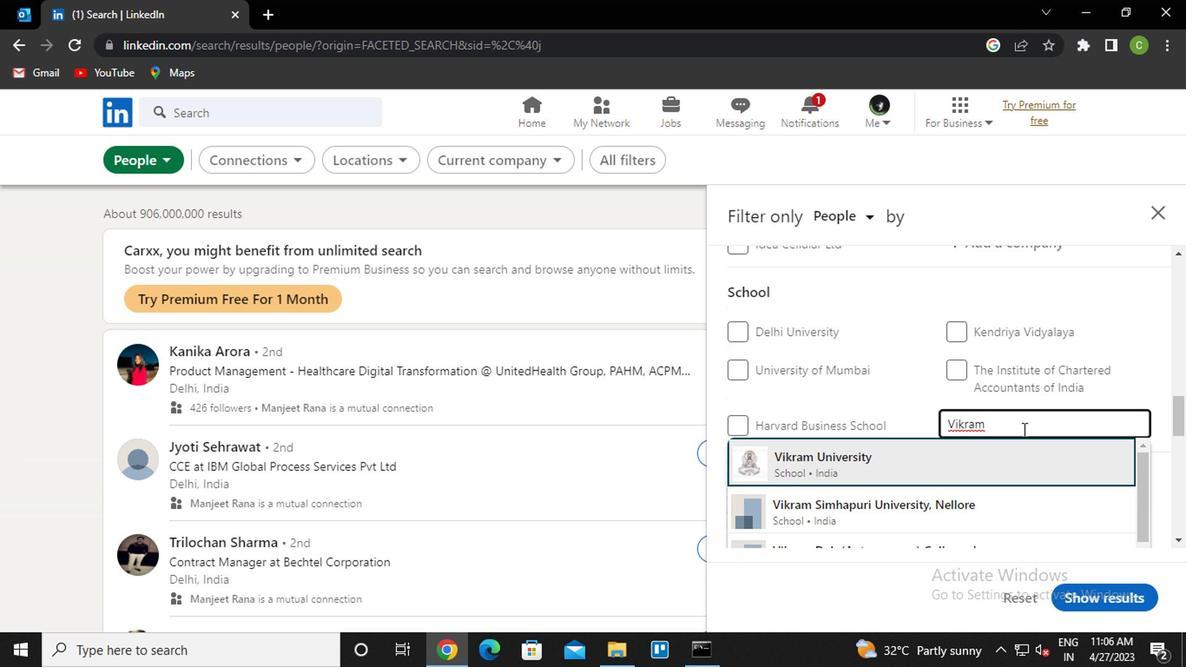 
Action: Mouse scrolled (1018, 428) with delta (0, 0)
Screenshot: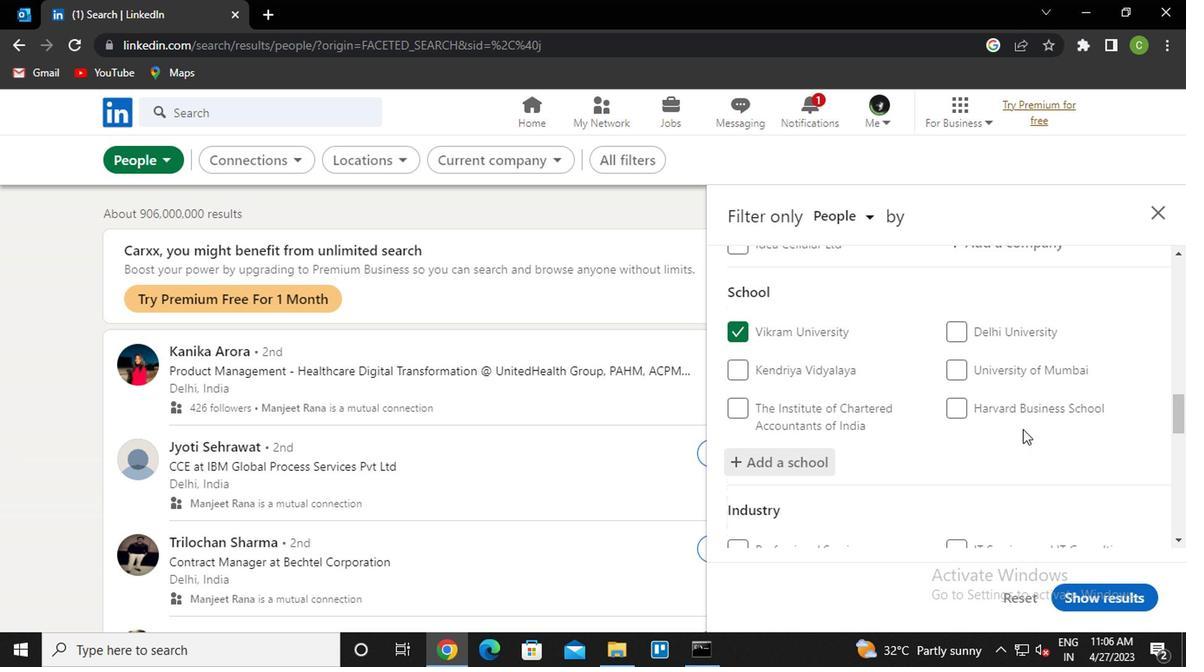 
Action: Mouse scrolled (1018, 428) with delta (0, 0)
Screenshot: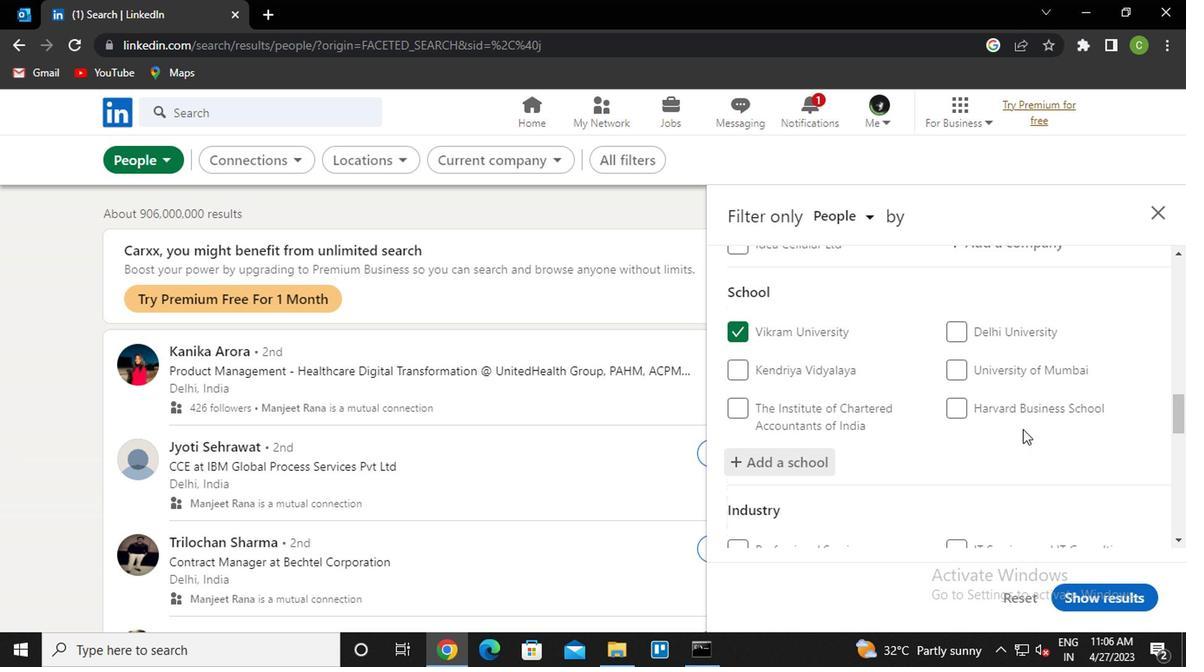 
Action: Mouse scrolled (1018, 428) with delta (0, 0)
Screenshot: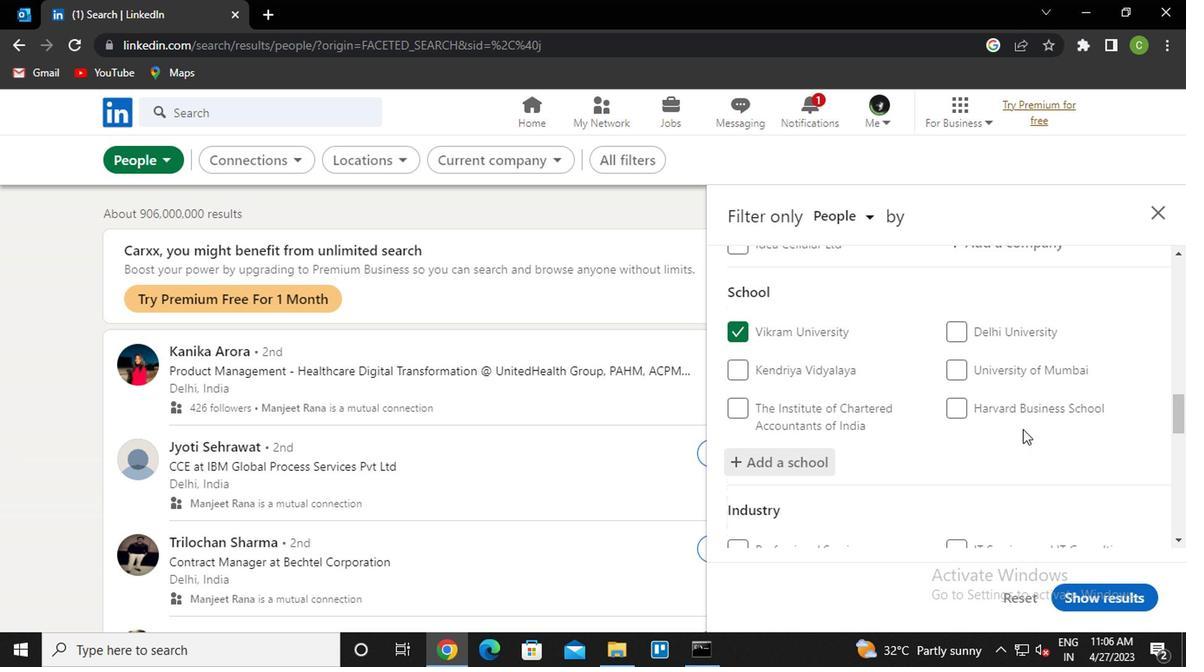 
Action: Mouse moved to (1020, 389)
Screenshot: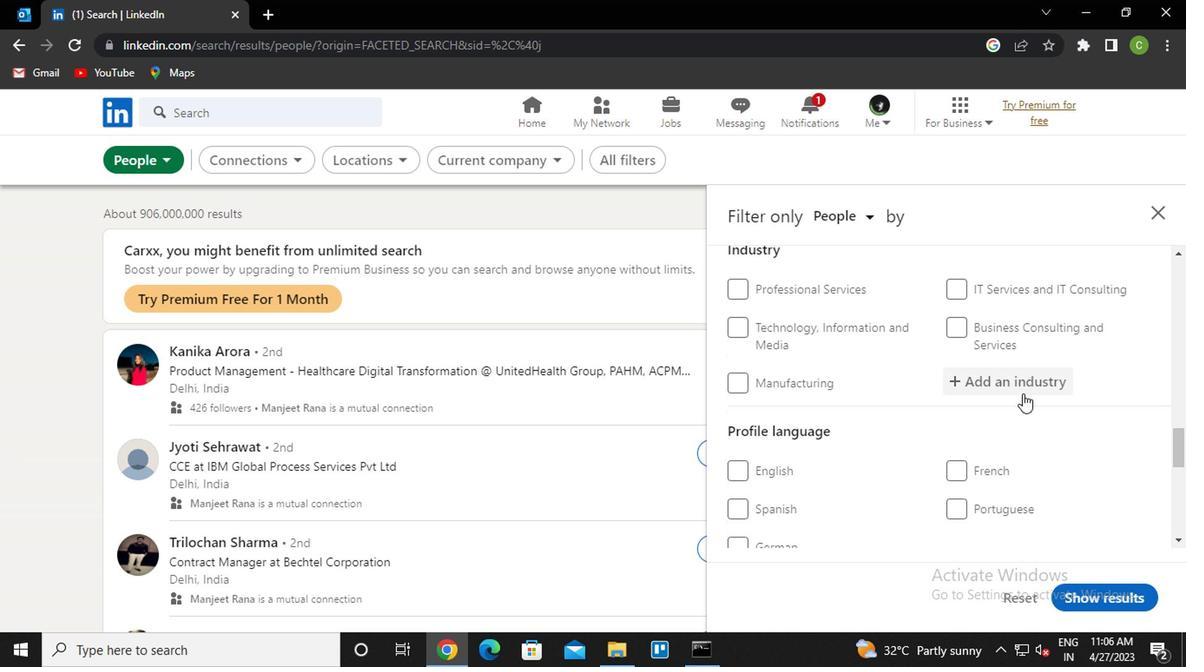 
Action: Mouse pressed left at (1020, 389)
Screenshot: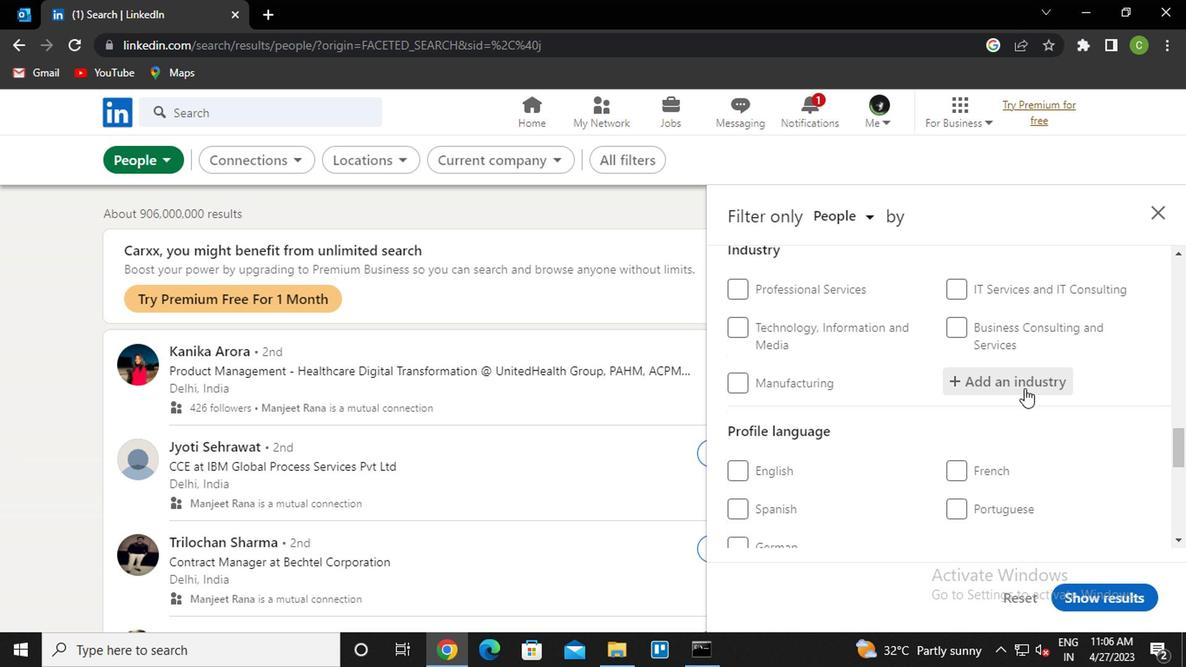 
Action: Key pressed <Key.caps_lock>i<Key.caps_lock>ndus<Key.down><Key.down><Key.down><Key.down><Key.down><Key.down><Key.down><Key.down><Key.down><Key.up><Key.up><Key.up><Key.up><Key.backspace><Key.backspace><Key.backspace><Key.backspace><Key.backspace>banking<Key.down><Key.enter>
Screenshot: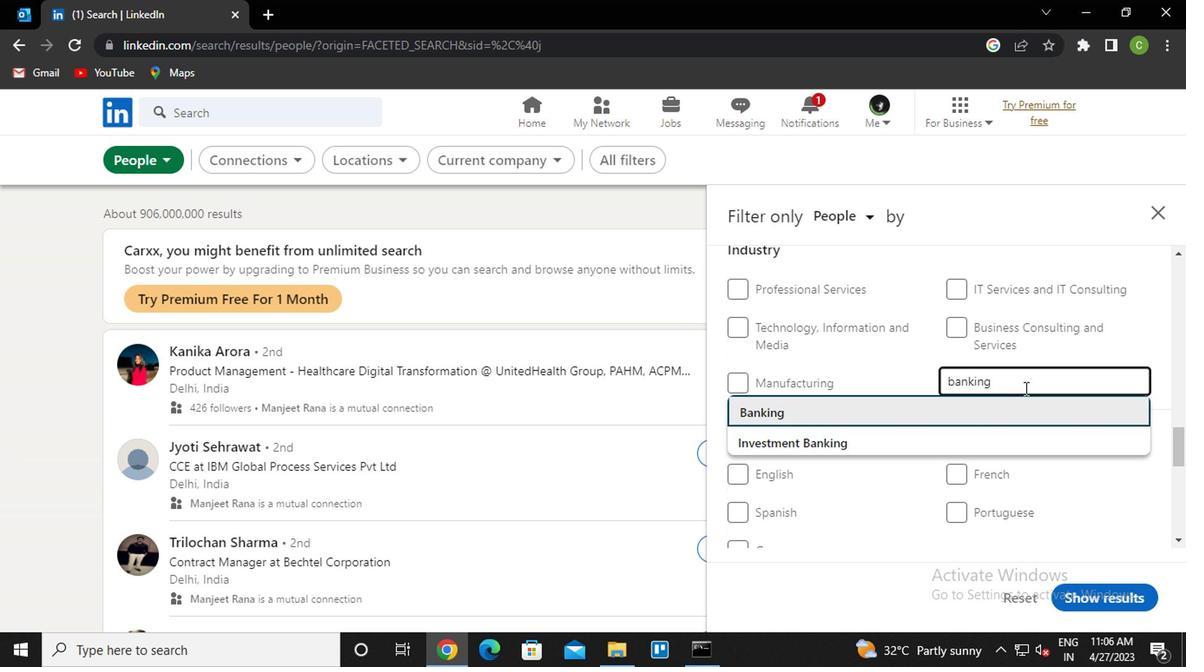
Action: Mouse scrolled (1020, 387) with delta (0, -1)
Screenshot: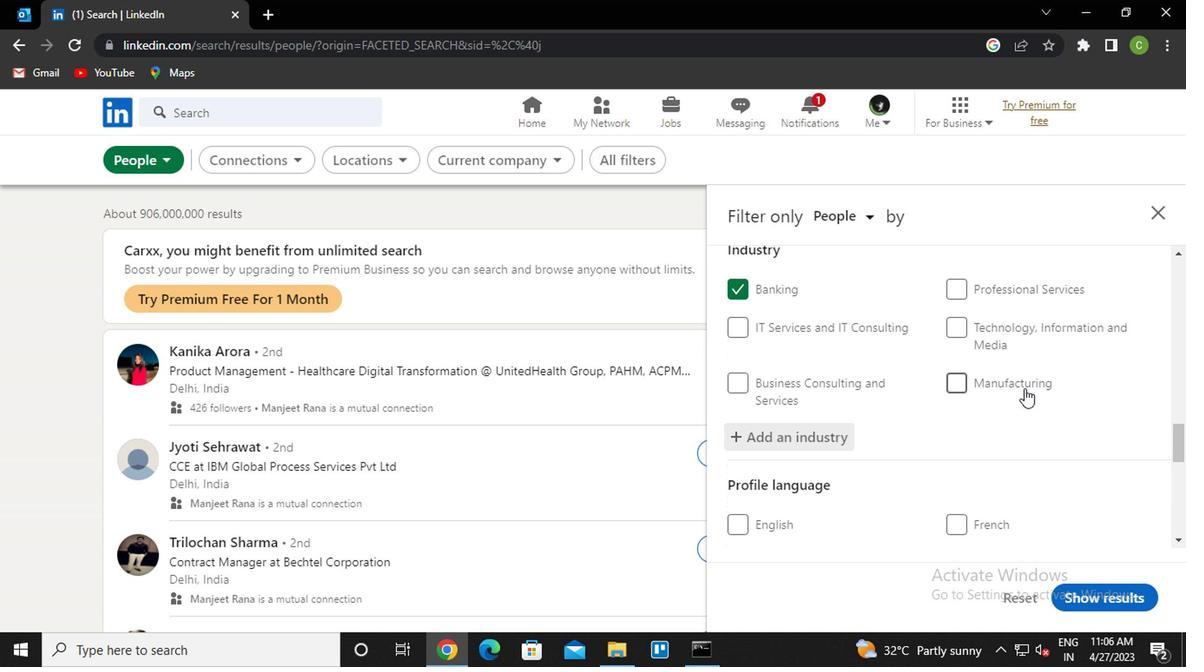
Action: Mouse scrolled (1020, 387) with delta (0, -1)
Screenshot: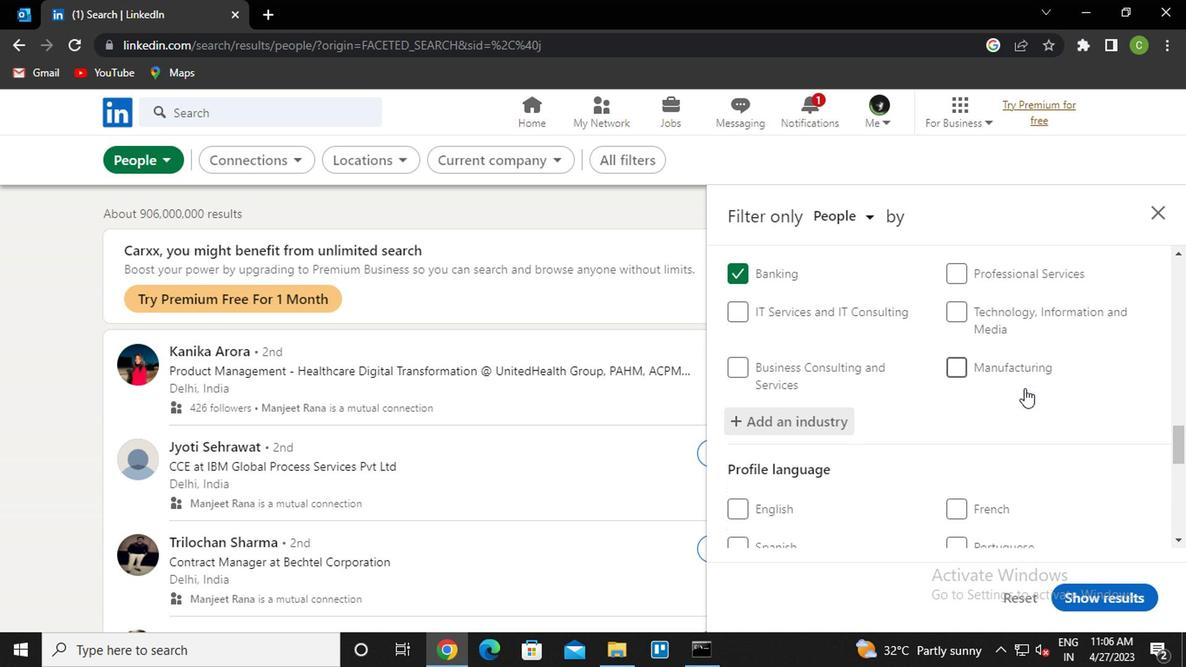 
Action: Mouse scrolled (1020, 387) with delta (0, -1)
Screenshot: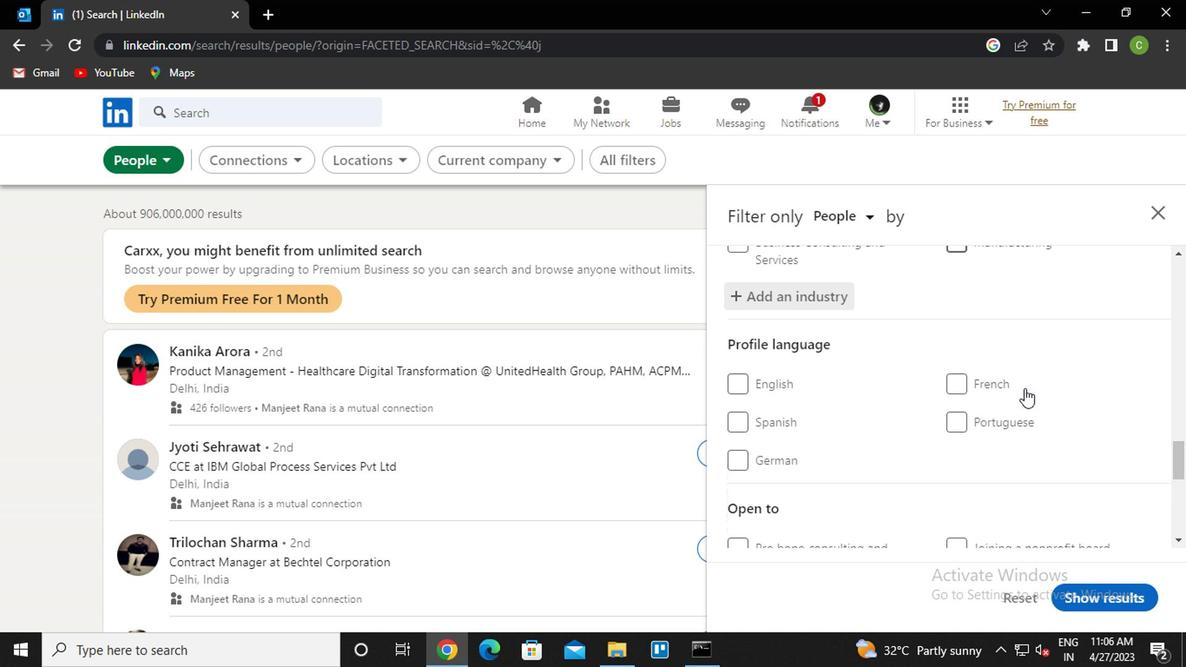 
Action: Mouse scrolled (1020, 387) with delta (0, -1)
Screenshot: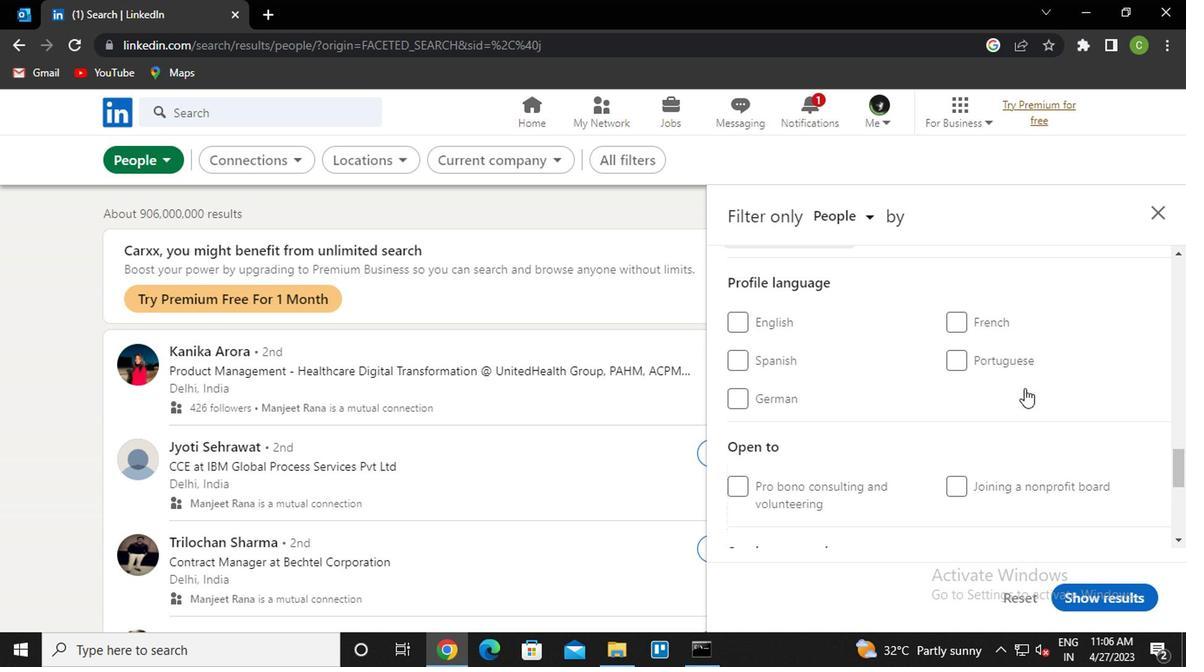 
Action: Mouse scrolled (1020, 389) with delta (0, 0)
Screenshot: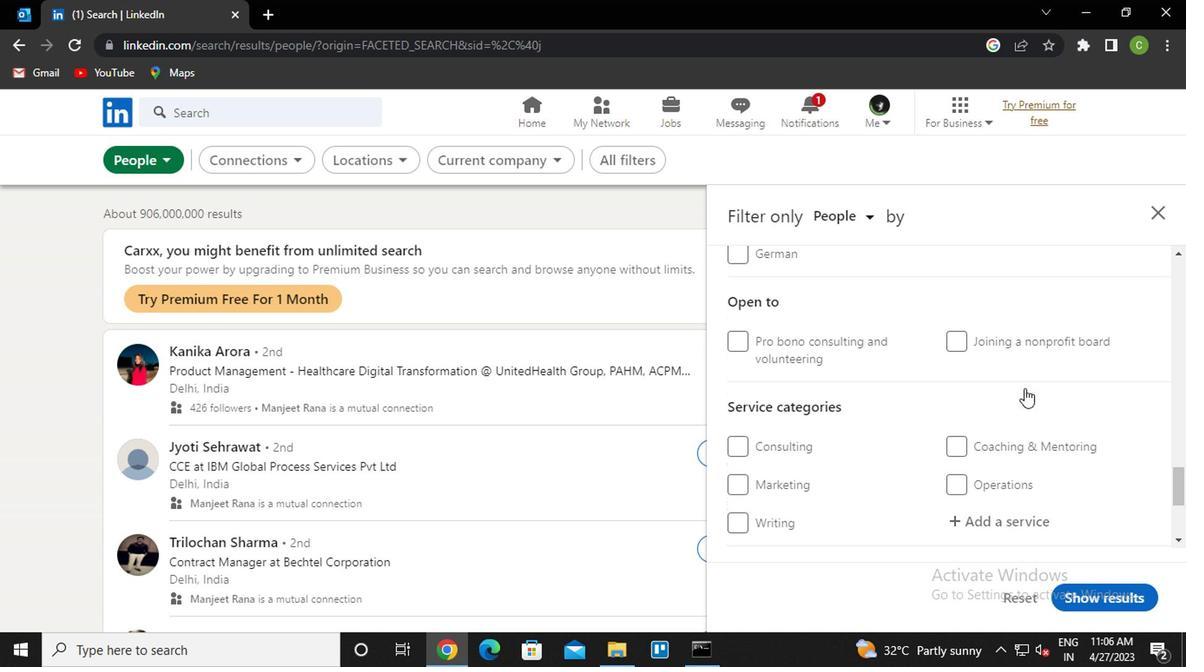 
Action: Mouse scrolled (1020, 389) with delta (0, 0)
Screenshot: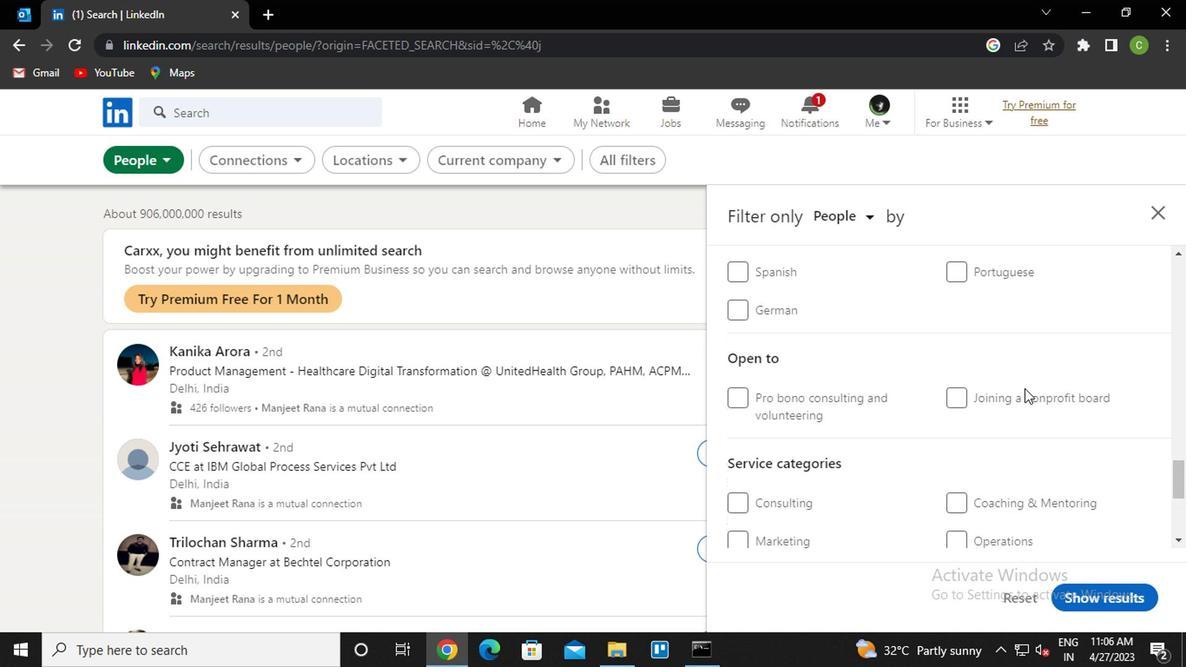 
Action: Mouse scrolled (1020, 387) with delta (0, -1)
Screenshot: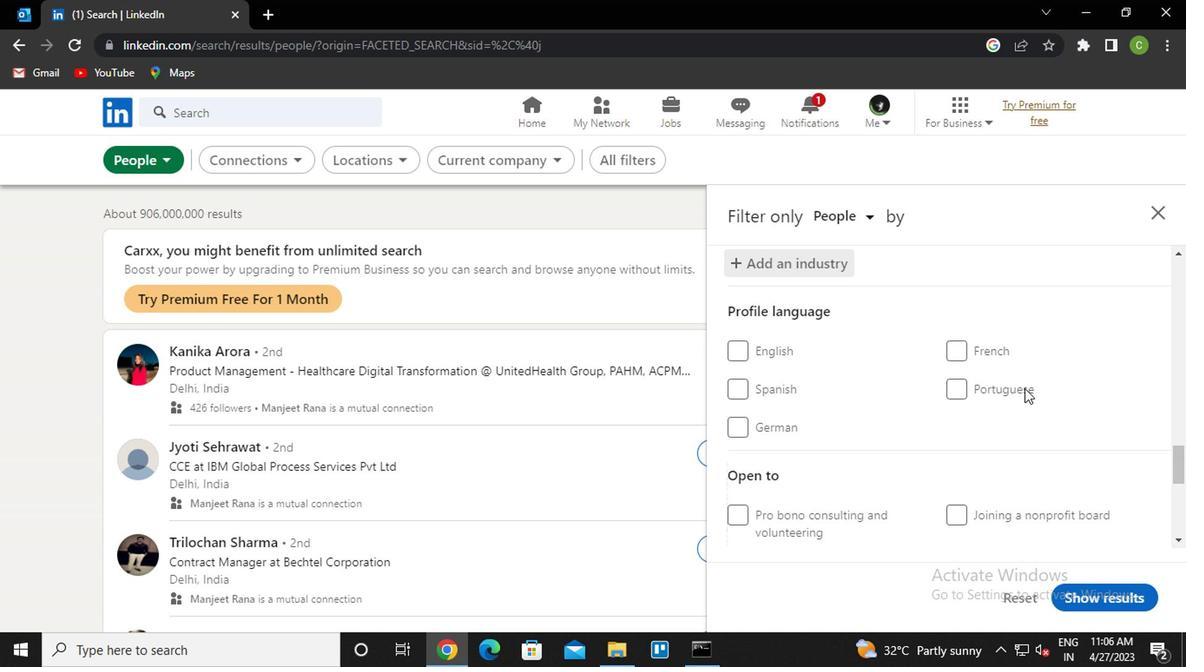 
Action: Mouse scrolled (1020, 387) with delta (0, -1)
Screenshot: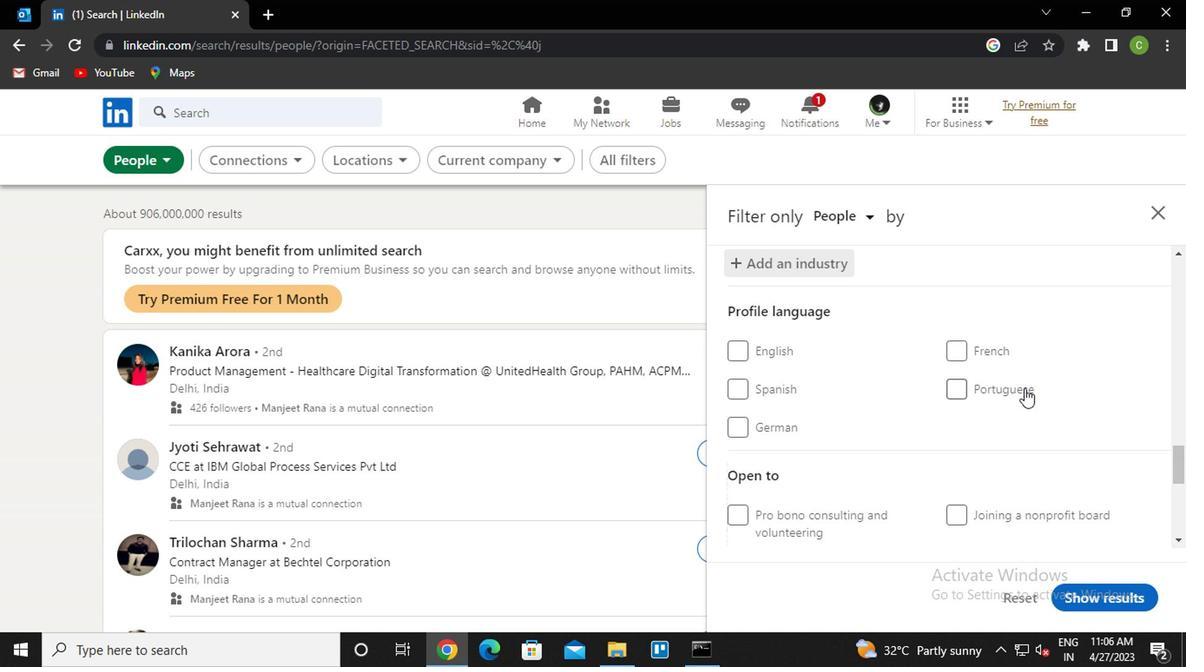 
Action: Mouse scrolled (1020, 387) with delta (0, -1)
Screenshot: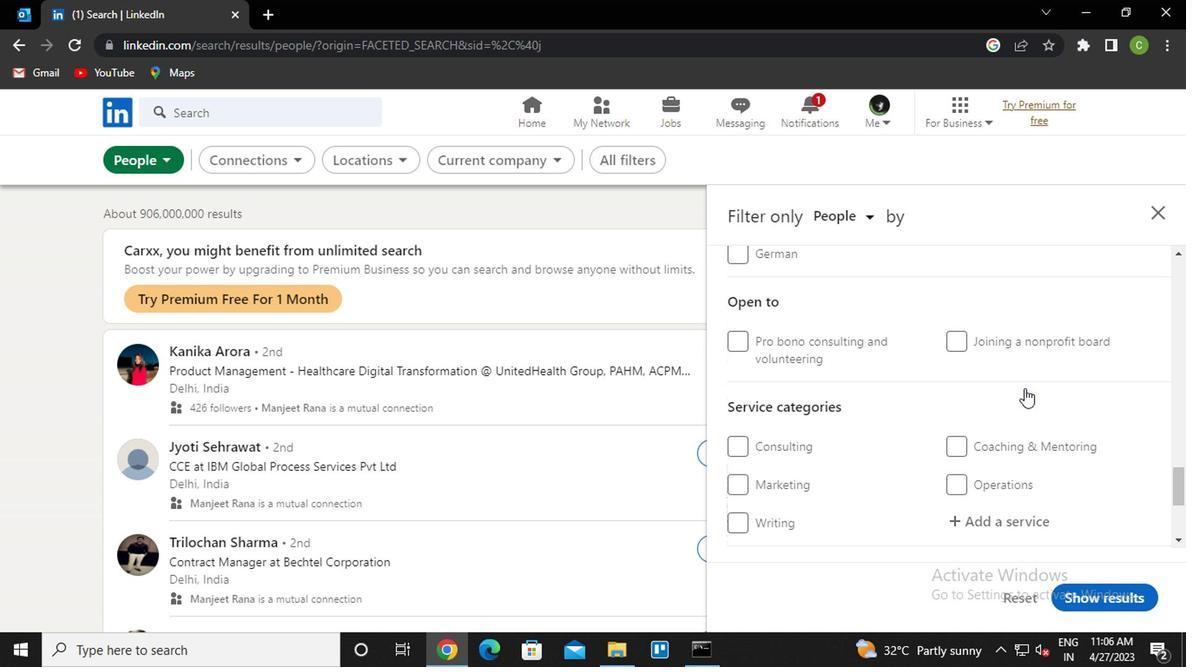 
Action: Mouse scrolled (1020, 387) with delta (0, -1)
Screenshot: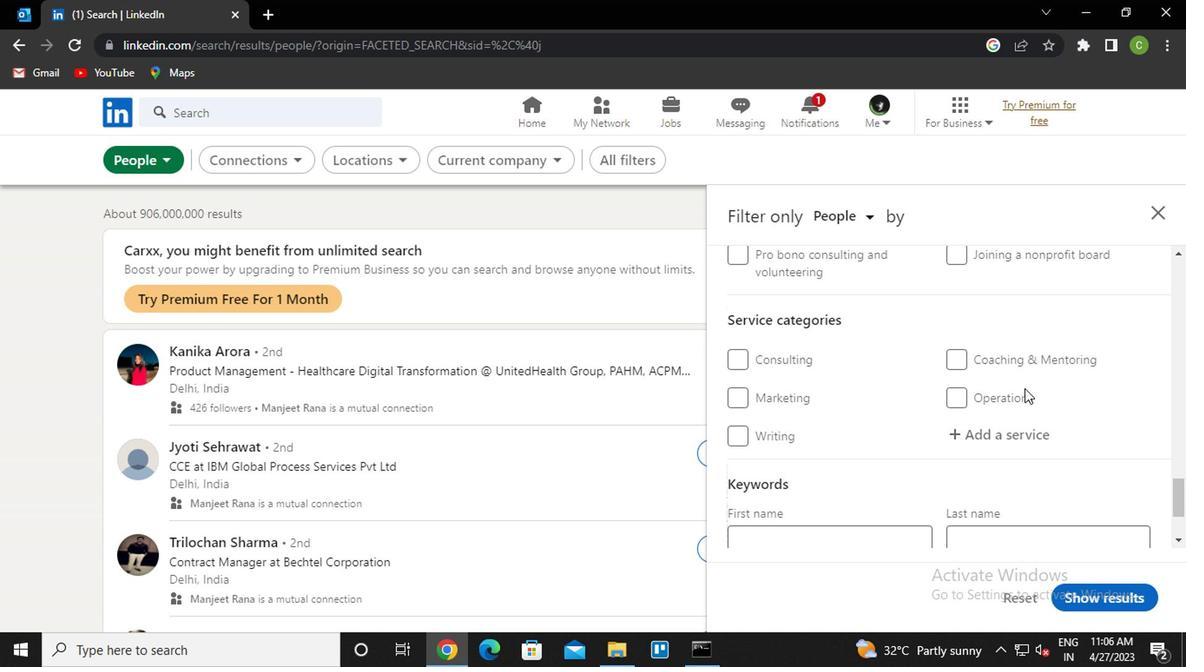 
Action: Mouse moved to (1012, 355)
Screenshot: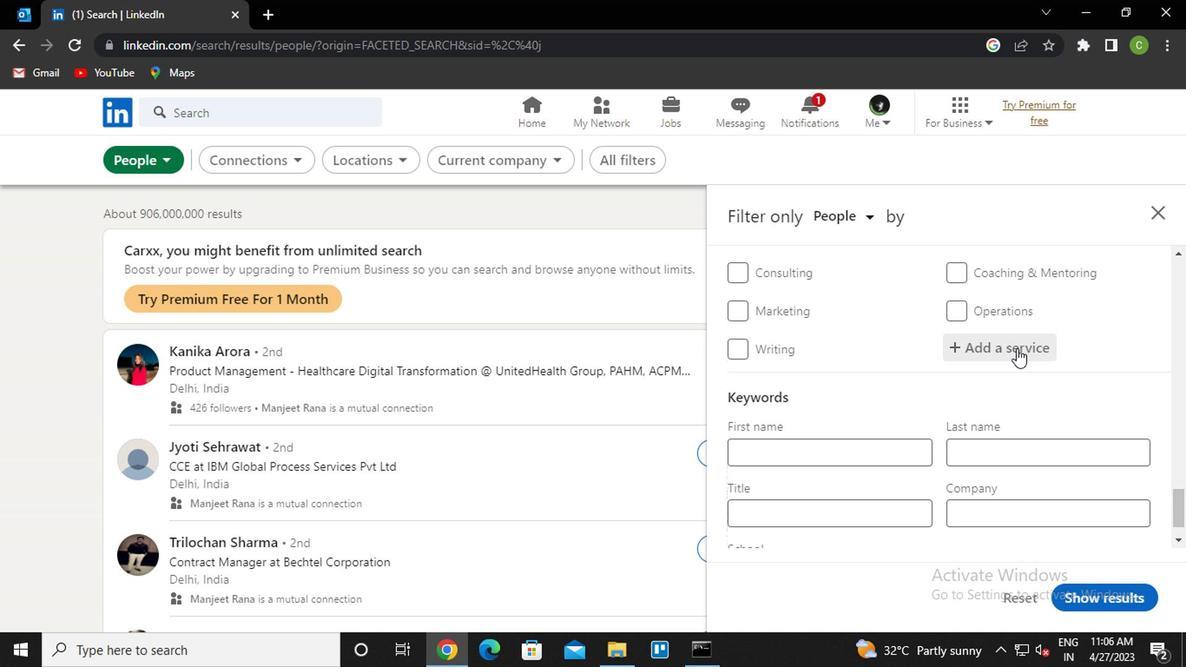 
Action: Mouse pressed left at (1012, 355)
Screenshot: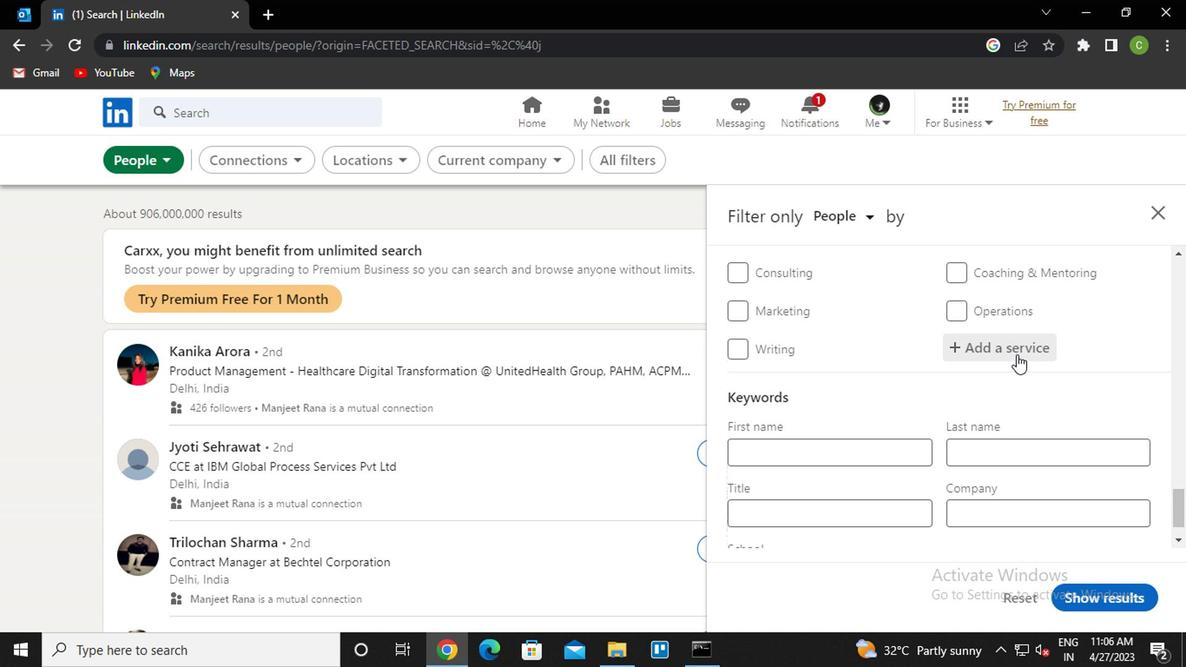 
Action: Key pressed <Key.caps_lock>l<Key.caps_lock>abot<Key.backspace>r<Key.space><Key.down><Key.enter>
Screenshot: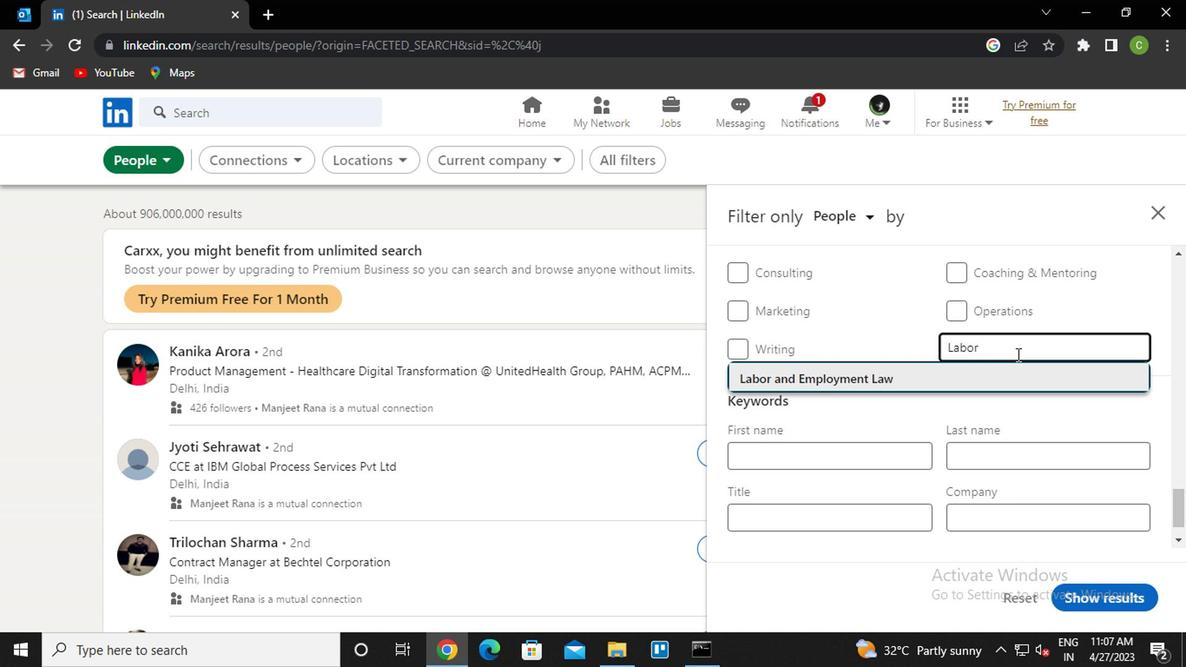 
Action: Mouse scrolled (1012, 354) with delta (0, 0)
Screenshot: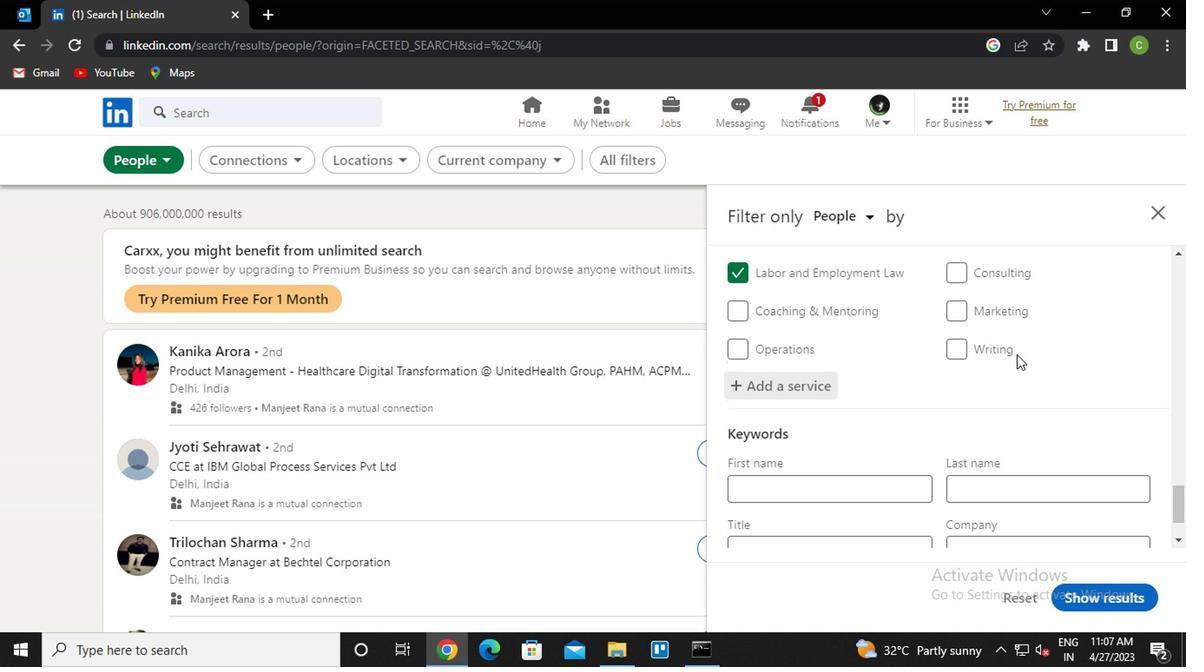 
Action: Mouse scrolled (1012, 354) with delta (0, 0)
Screenshot: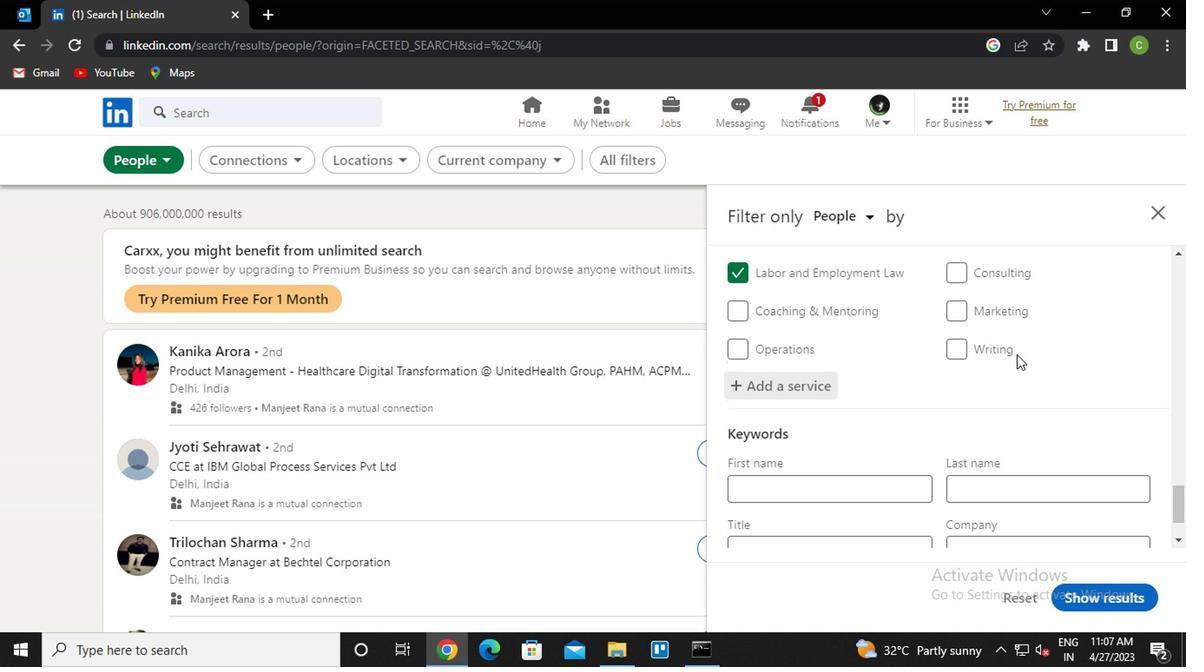 
Action: Mouse scrolled (1012, 354) with delta (0, 0)
Screenshot: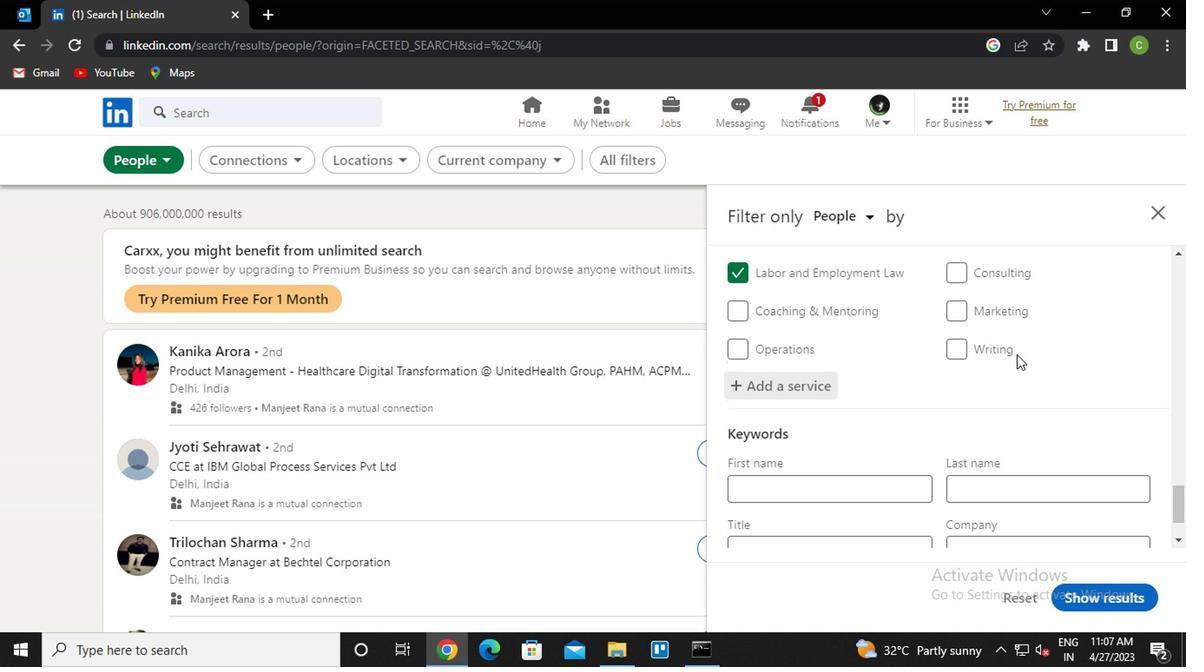 
Action: Mouse scrolled (1012, 354) with delta (0, 0)
Screenshot: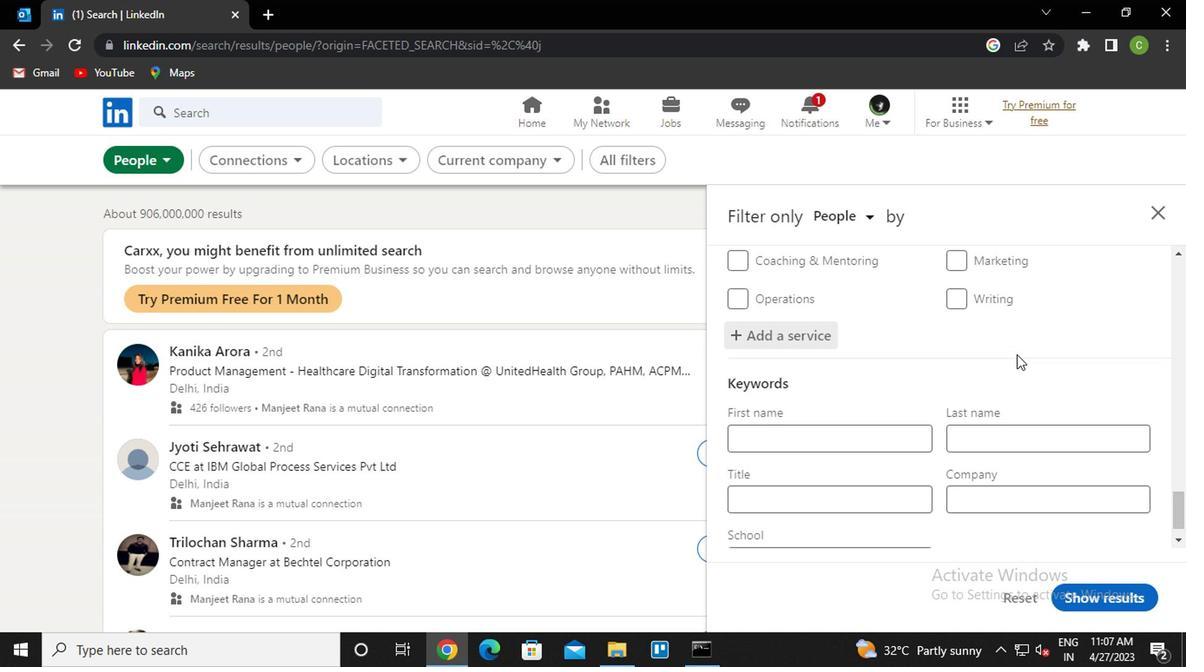 
Action: Mouse moved to (894, 455)
Screenshot: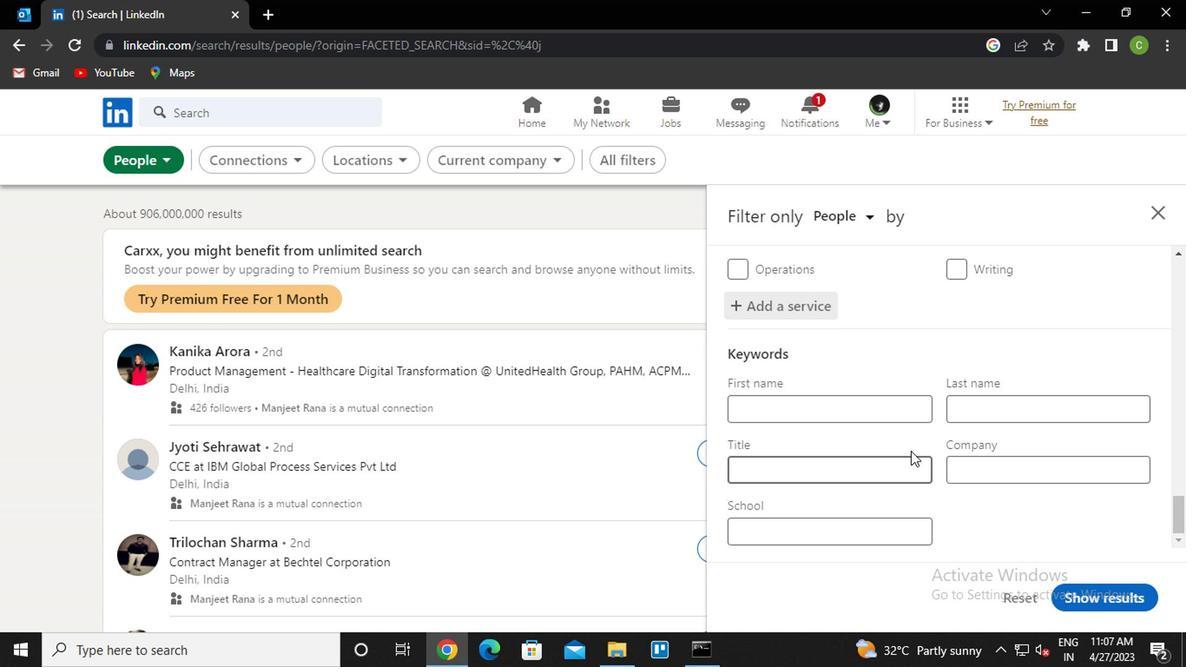 
Action: Mouse pressed left at (894, 455)
Screenshot: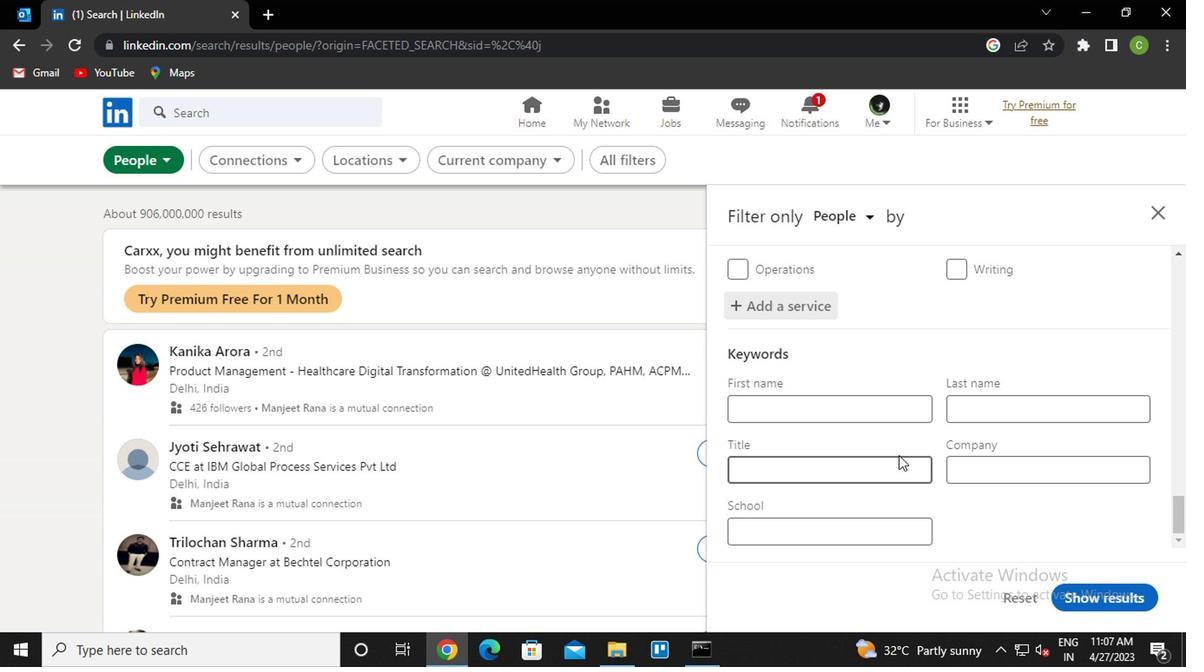 
Action: Mouse moved to (877, 465)
Screenshot: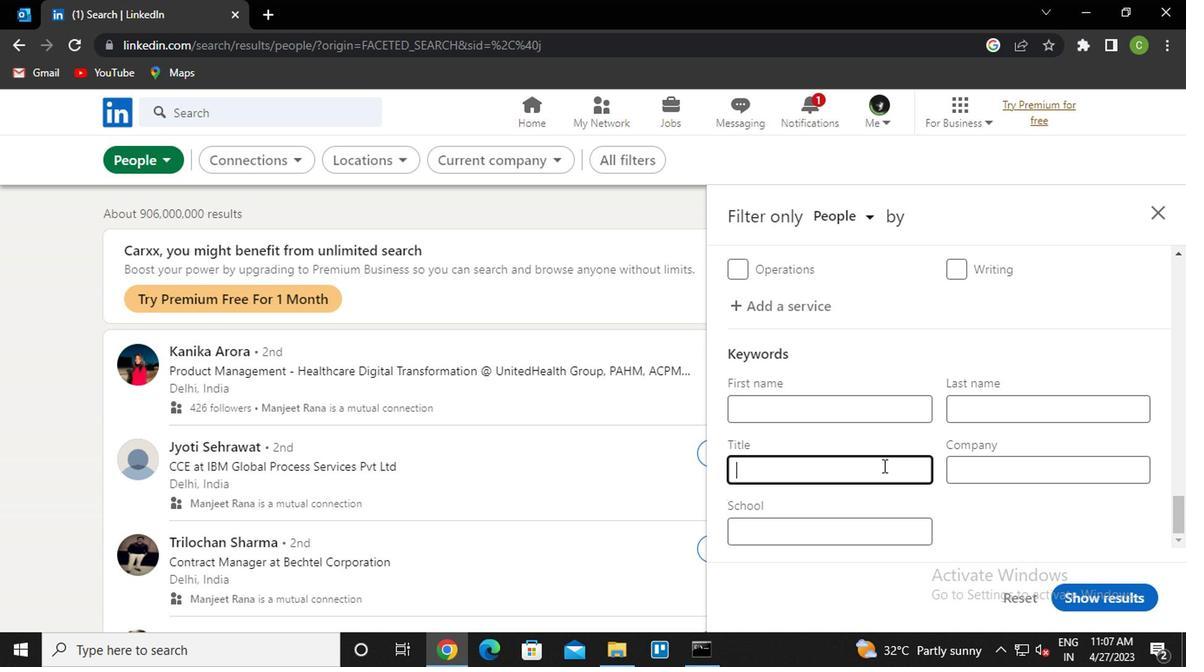 
Action: Key pressed <Key.caps_lock>a<Key.caps_lock>dministrative<Key.space><Key.caps_lock>a<Key.caps_lock>nalyst
Screenshot: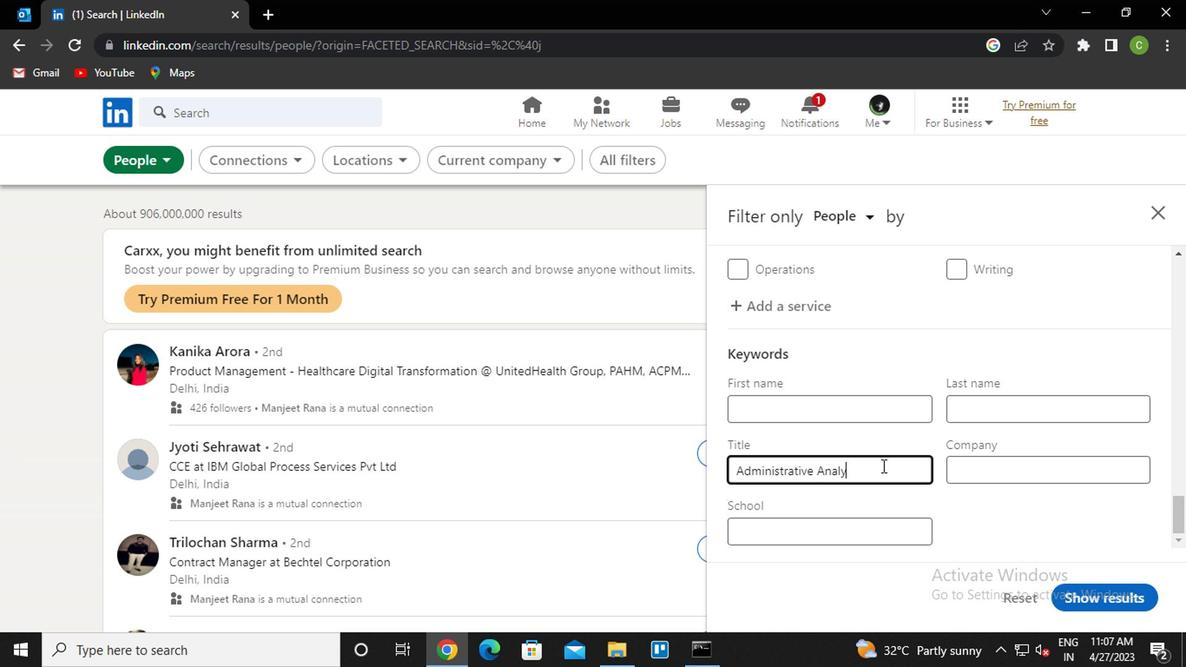 
Action: Mouse moved to (1081, 584)
Screenshot: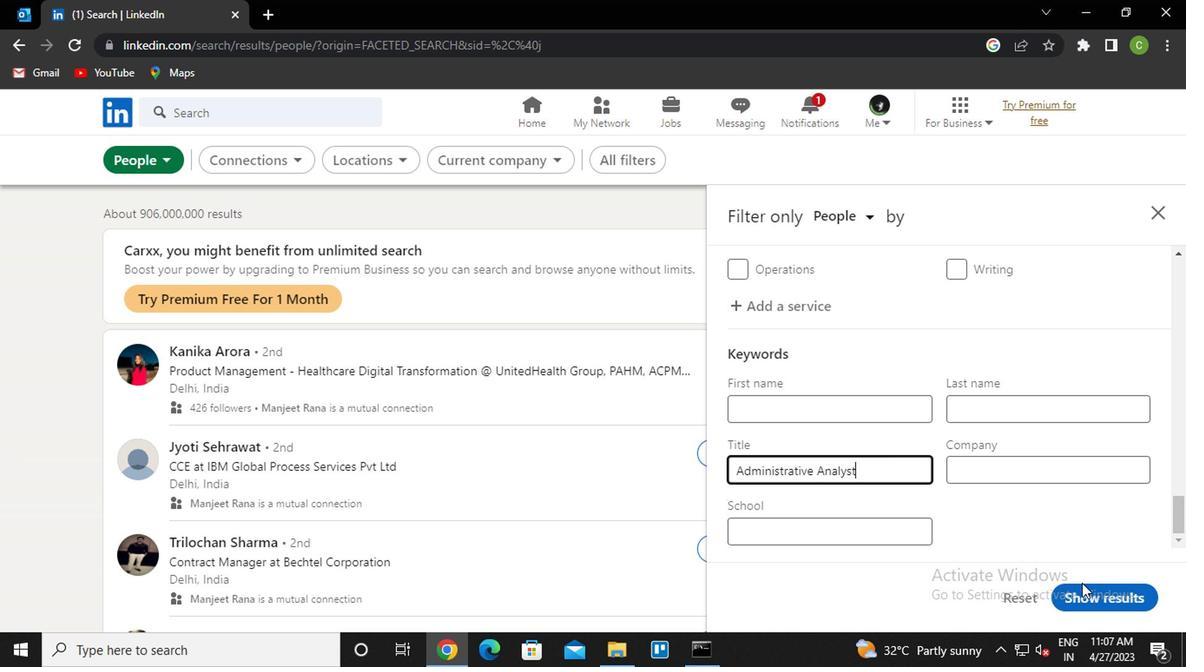 
Action: Mouse pressed left at (1081, 584)
Screenshot: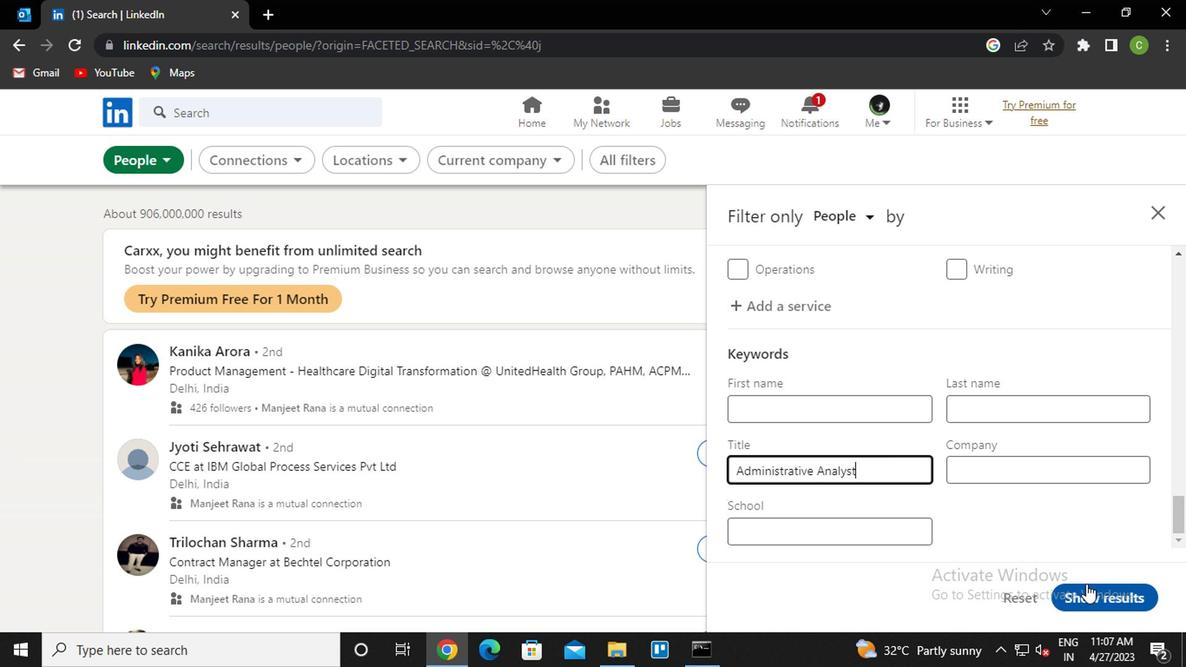 
Action: Mouse moved to (669, 472)
Screenshot: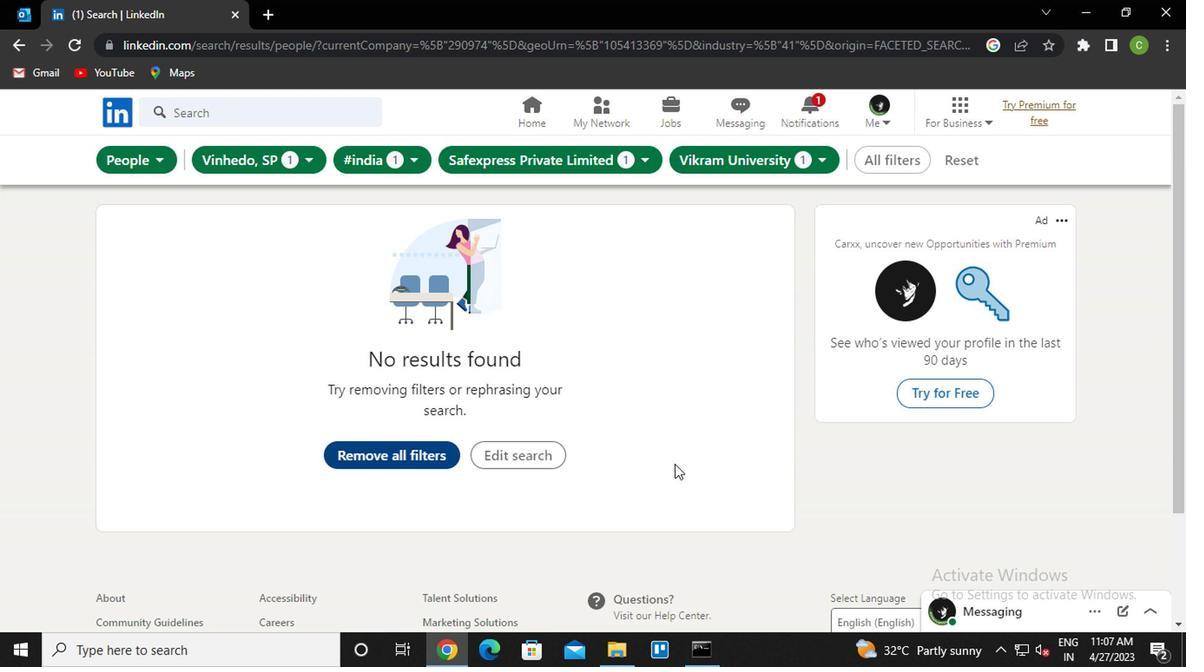 
Action: Key pressed <Key.f8>
Screenshot: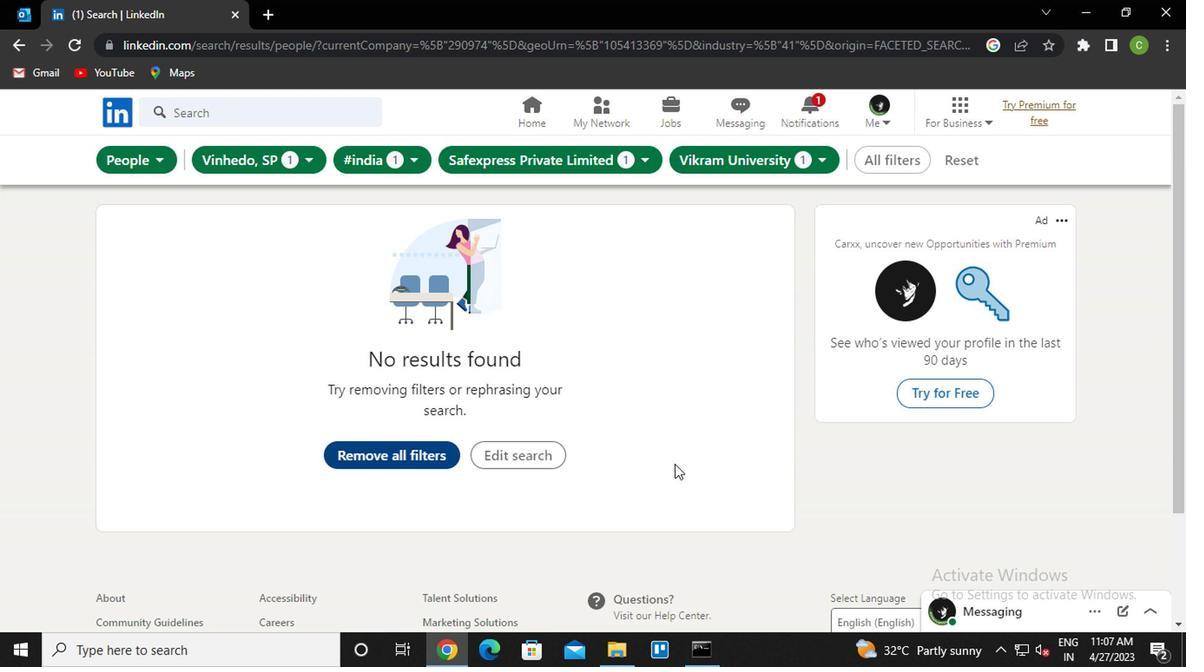 
